 Task: Create new Company, with domain: 'julliard.edu' and type: 'Prospect'. Add new contact for this company, with mail Id: 'Sarthak34King@julliard.edu', First Name: Sarthak, Last name:  King, Job Title: 'Human Resources Director', Phone Number: '(512) 555-3461'. Change life cycle stage to  Lead and lead status to  In Progress. Logged in from softage.6@softage.net
Action: Mouse pressed left at (98, 66)
Screenshot: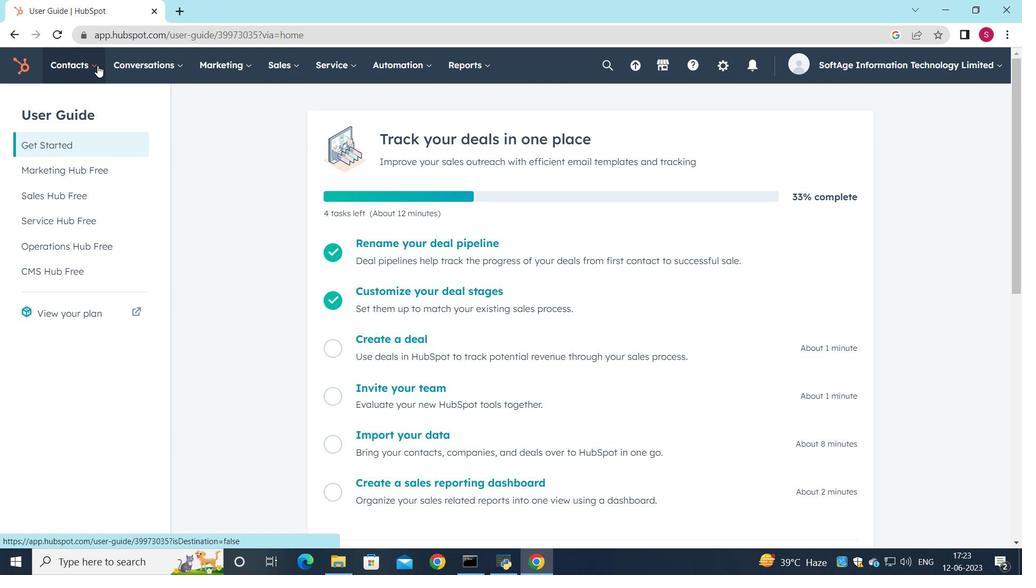 
Action: Mouse moved to (79, 126)
Screenshot: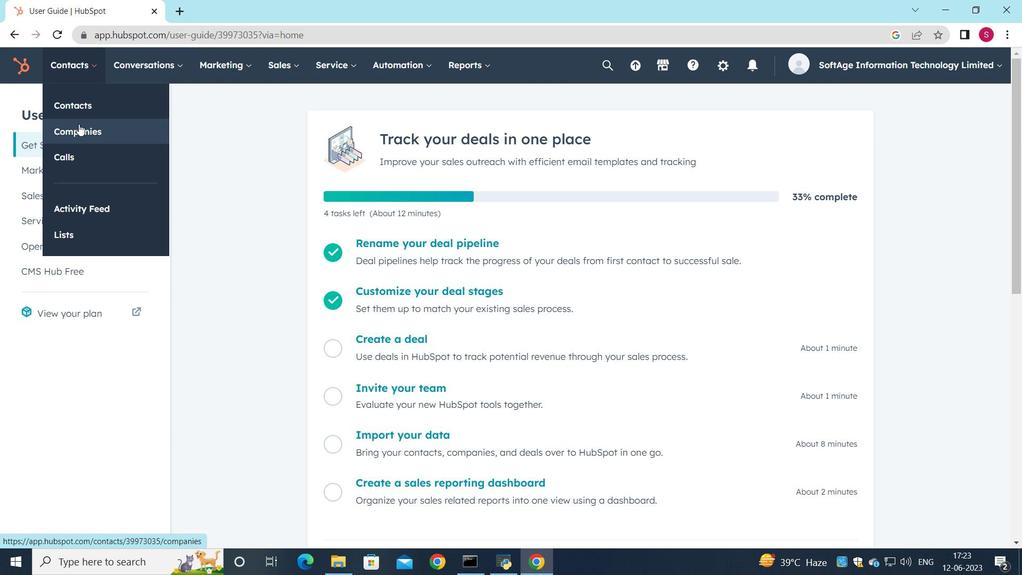
Action: Mouse pressed left at (79, 126)
Screenshot: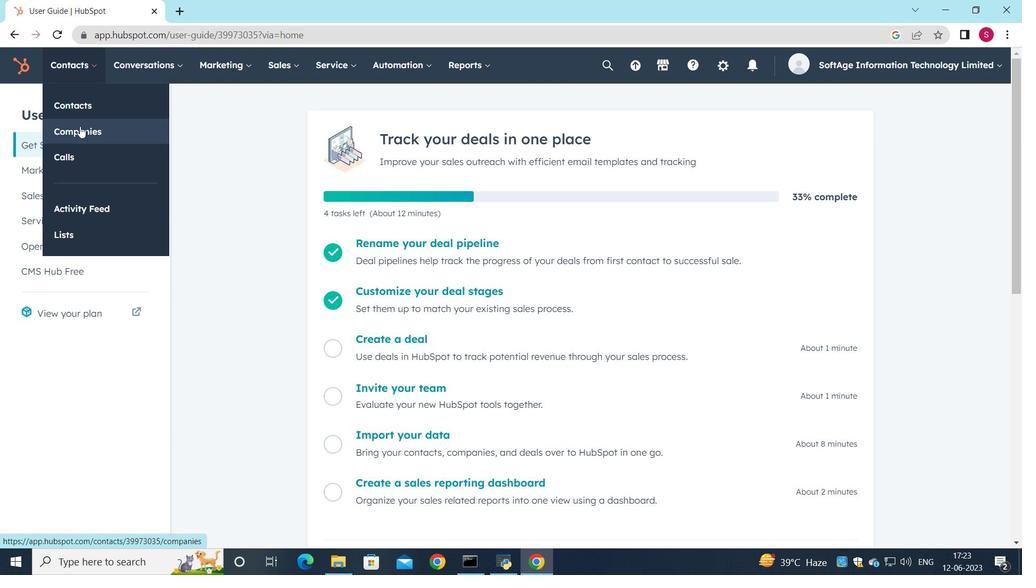 
Action: Mouse moved to (945, 108)
Screenshot: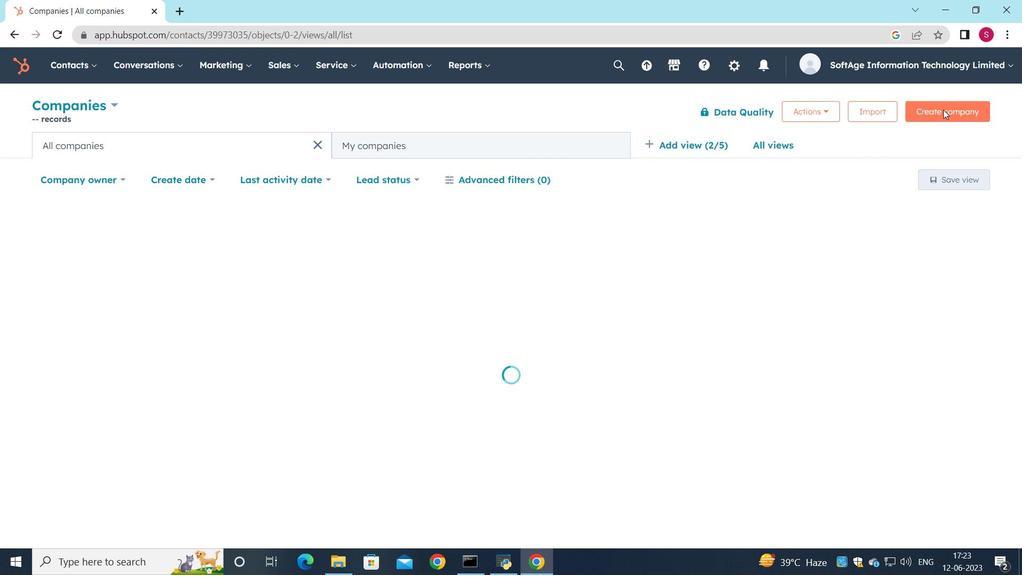 
Action: Mouse pressed left at (945, 108)
Screenshot: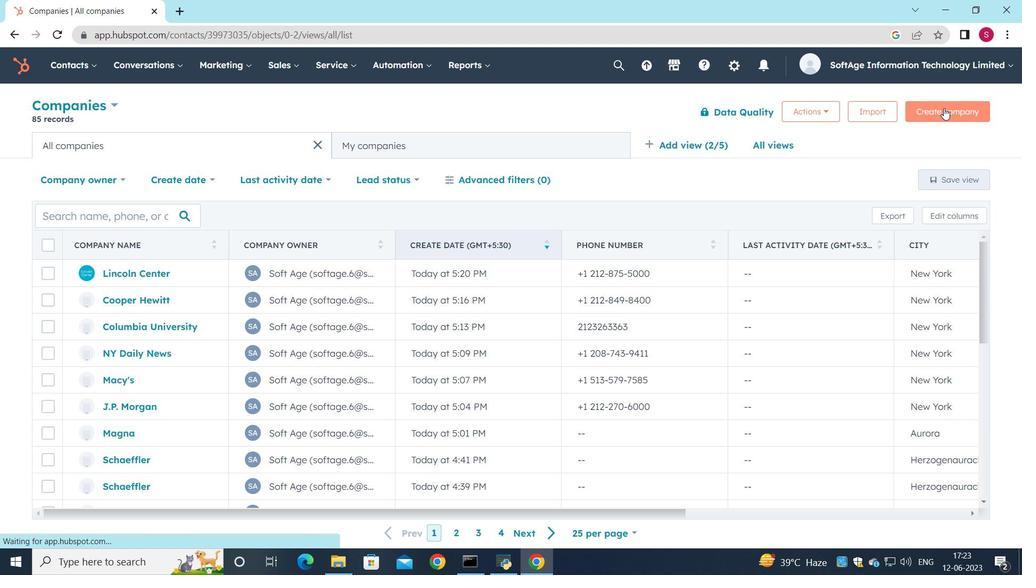 
Action: Mouse moved to (772, 174)
Screenshot: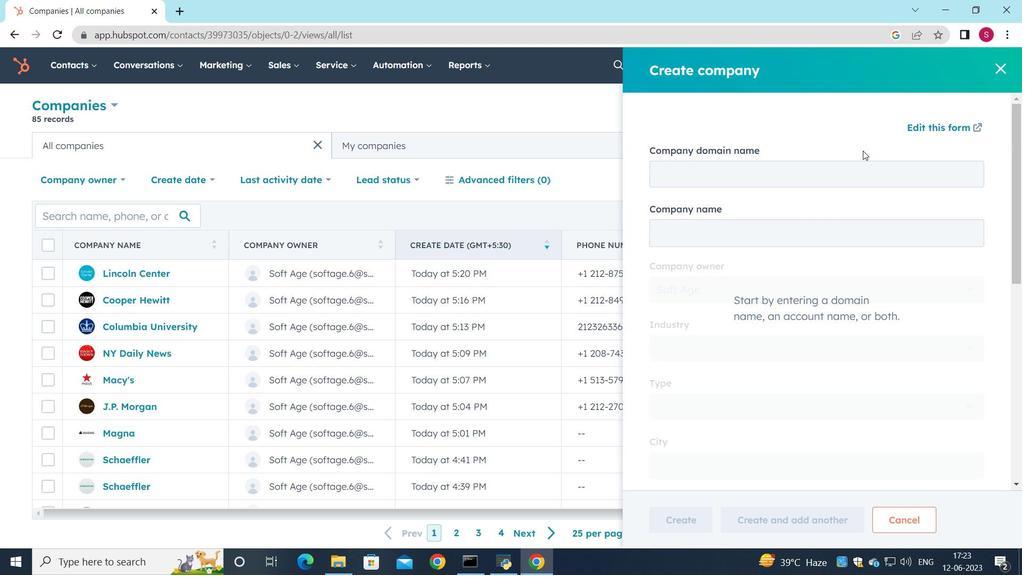 
Action: Mouse pressed left at (772, 174)
Screenshot: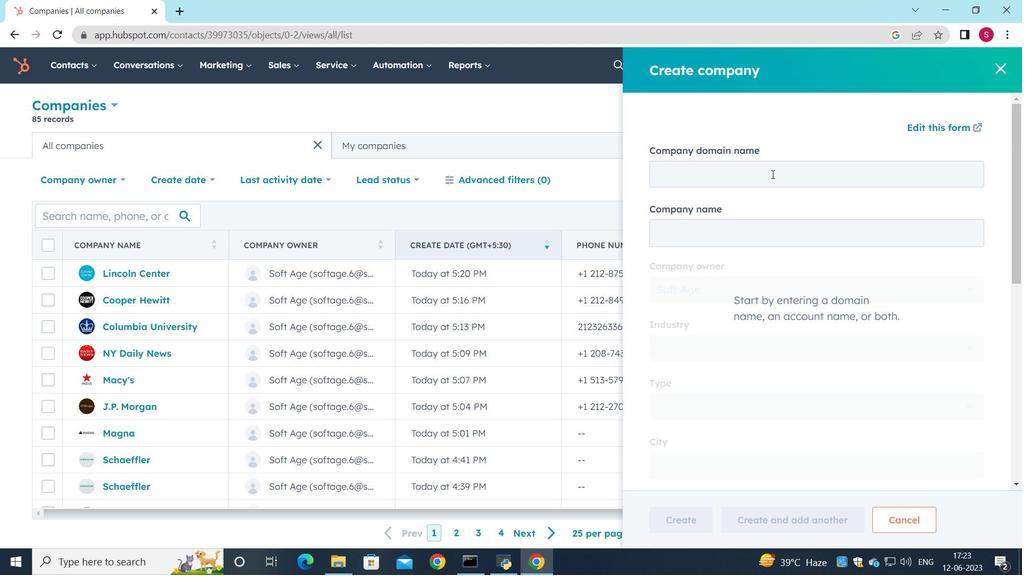 
Action: Key pressed julliard.edu
Screenshot: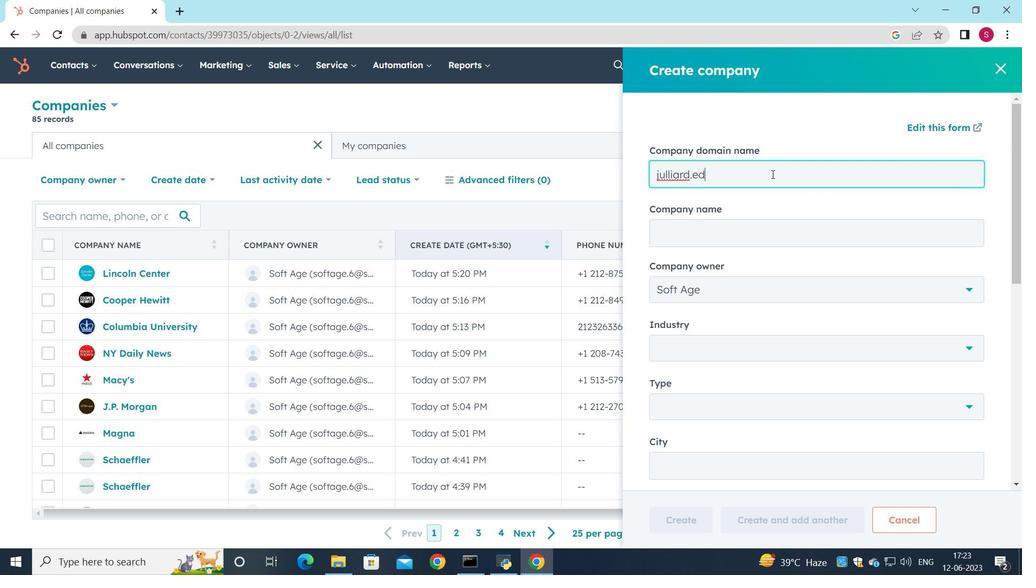 
Action: Mouse moved to (735, 322)
Screenshot: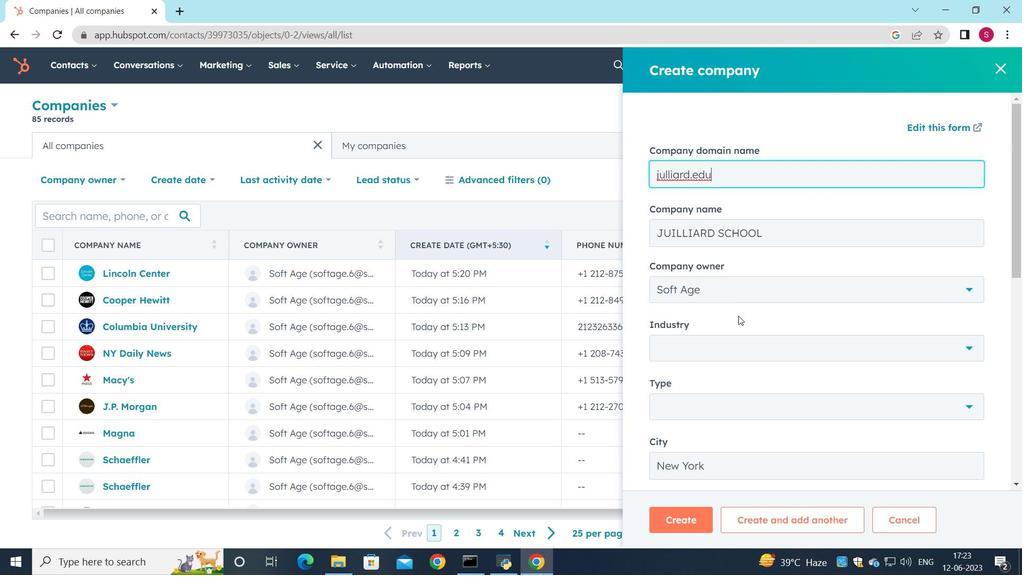 
Action: Mouse scrolled (735, 321) with delta (0, 0)
Screenshot: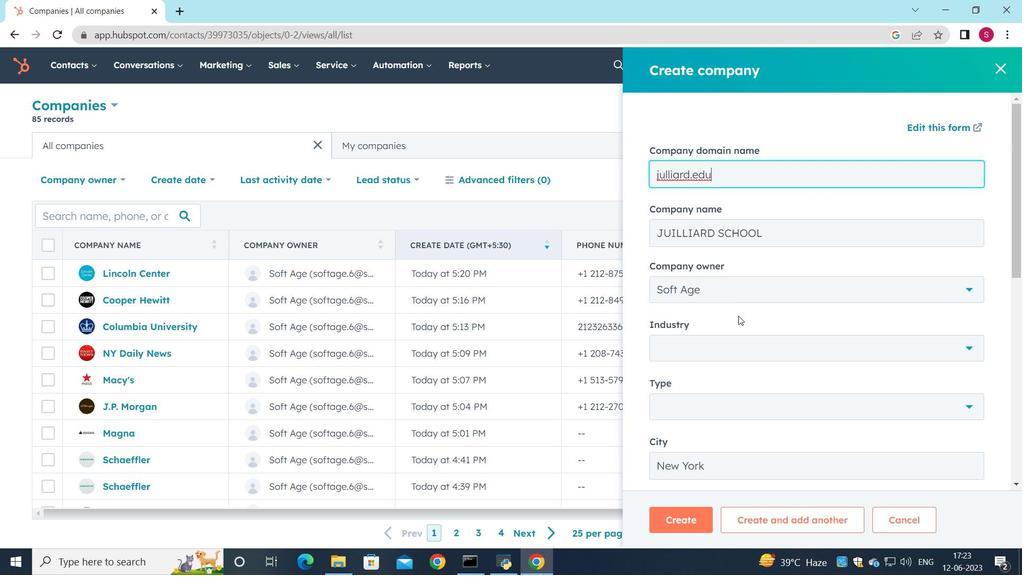 
Action: Mouse moved to (734, 326)
Screenshot: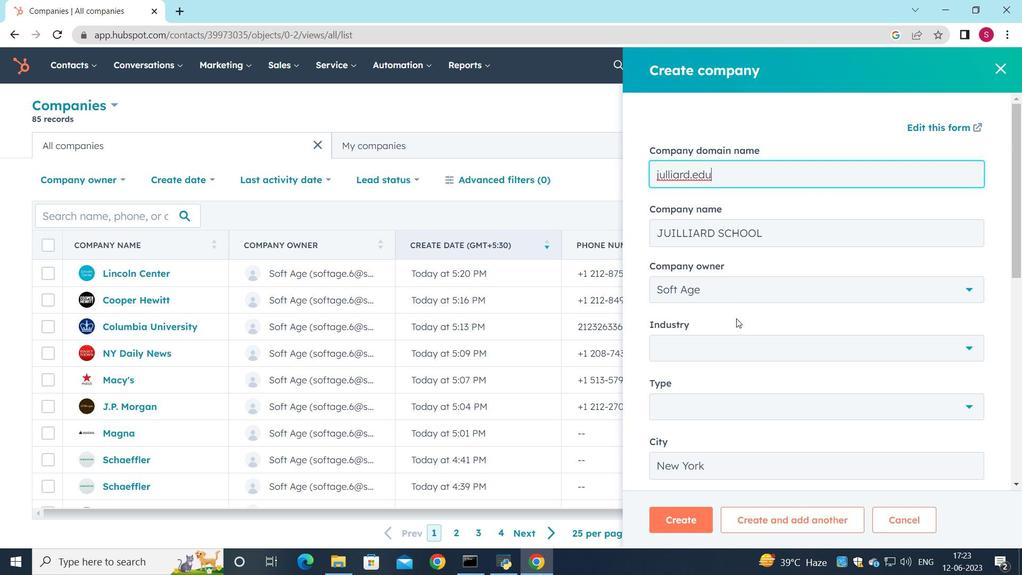 
Action: Mouse scrolled (734, 325) with delta (0, 0)
Screenshot: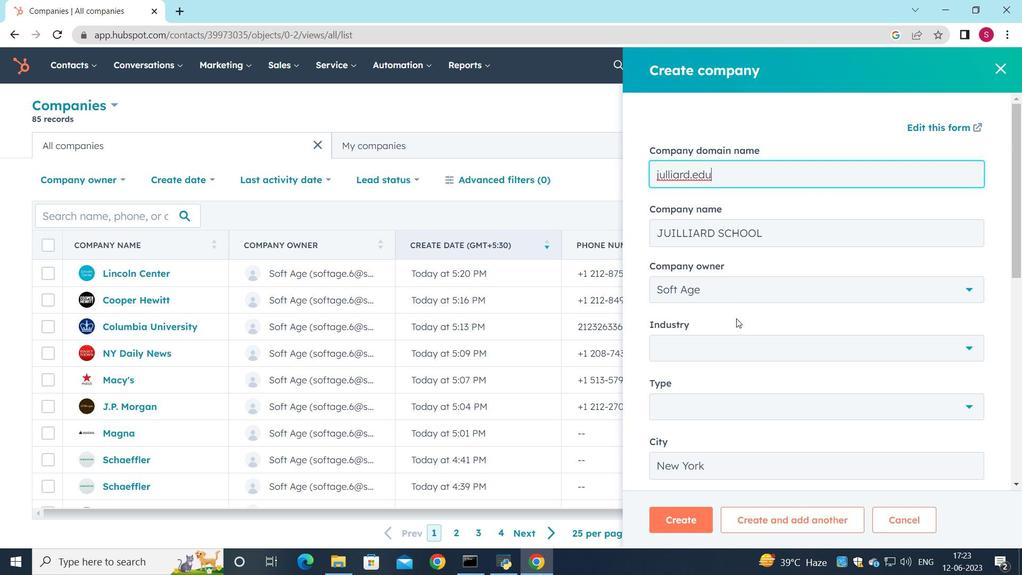 
Action: Mouse moved to (959, 276)
Screenshot: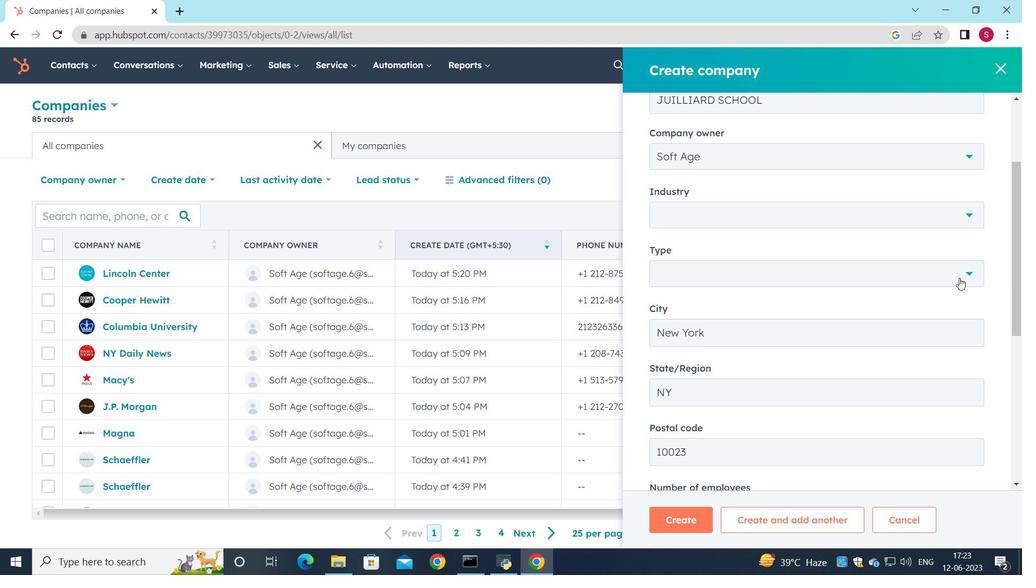 
Action: Mouse pressed left at (959, 276)
Screenshot: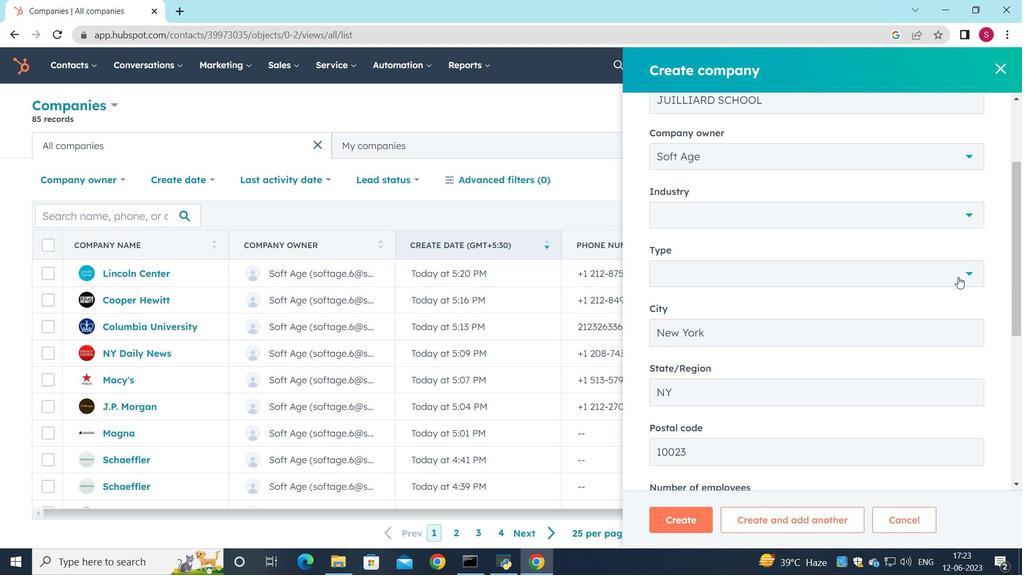 
Action: Mouse moved to (870, 328)
Screenshot: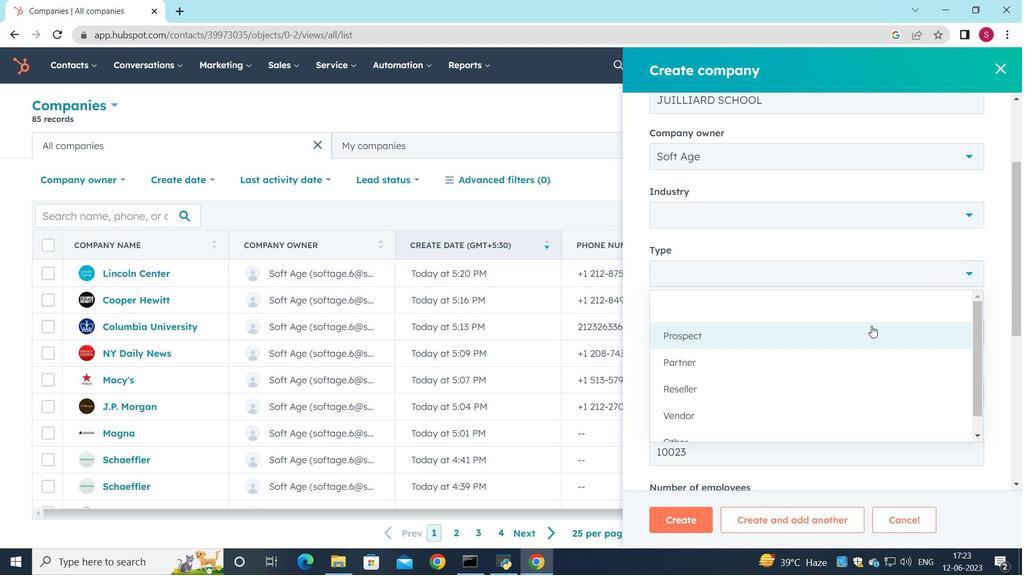 
Action: Mouse pressed left at (870, 328)
Screenshot: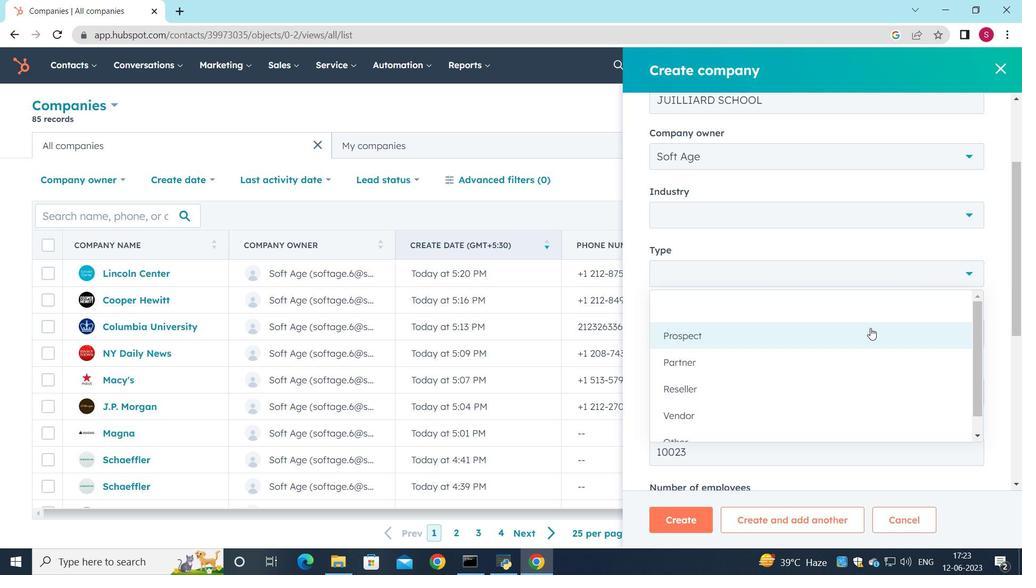 
Action: Mouse moved to (807, 483)
Screenshot: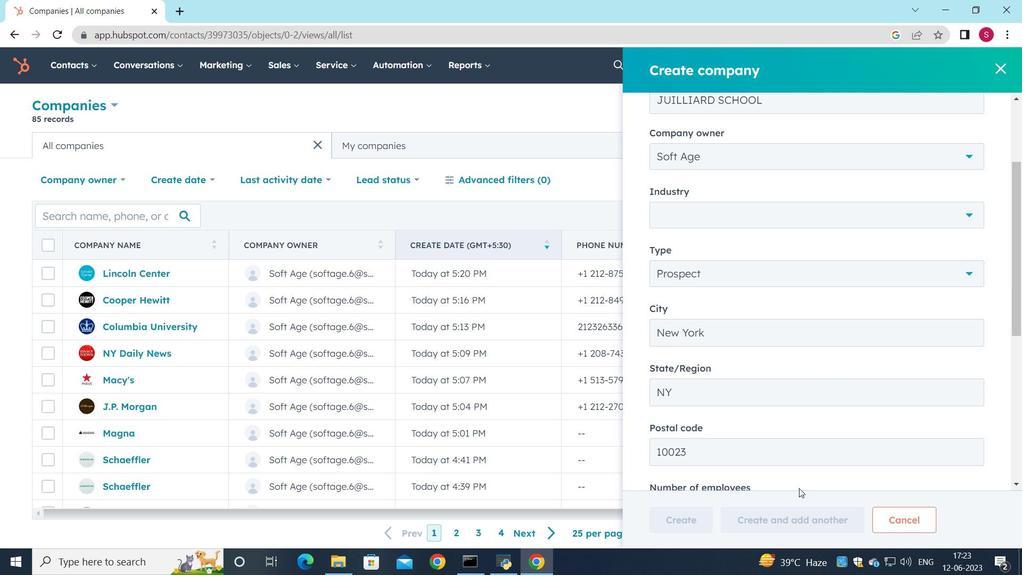 
Action: Mouse scrolled (807, 482) with delta (0, 0)
Screenshot: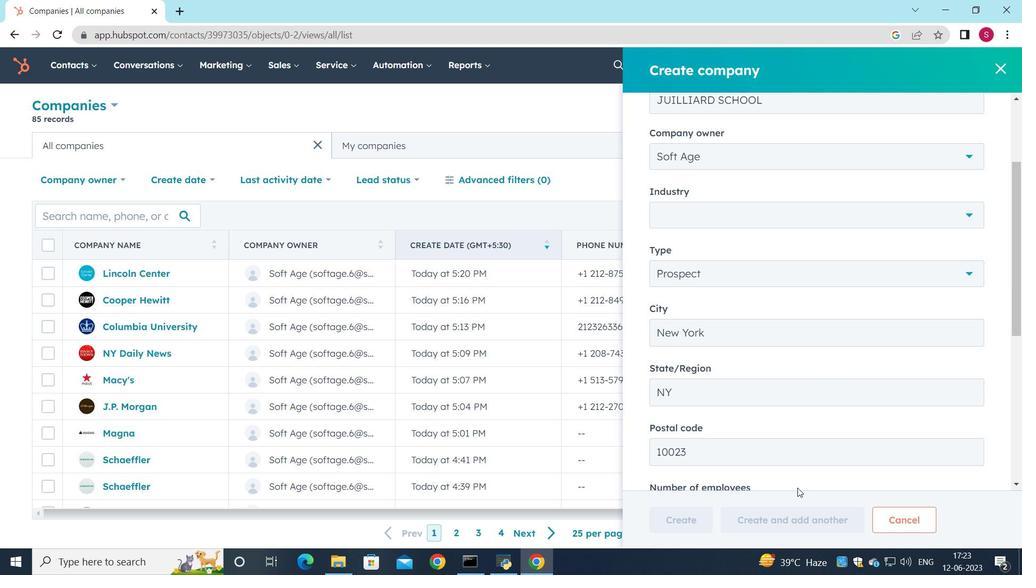 
Action: Mouse scrolled (807, 482) with delta (0, 0)
Screenshot: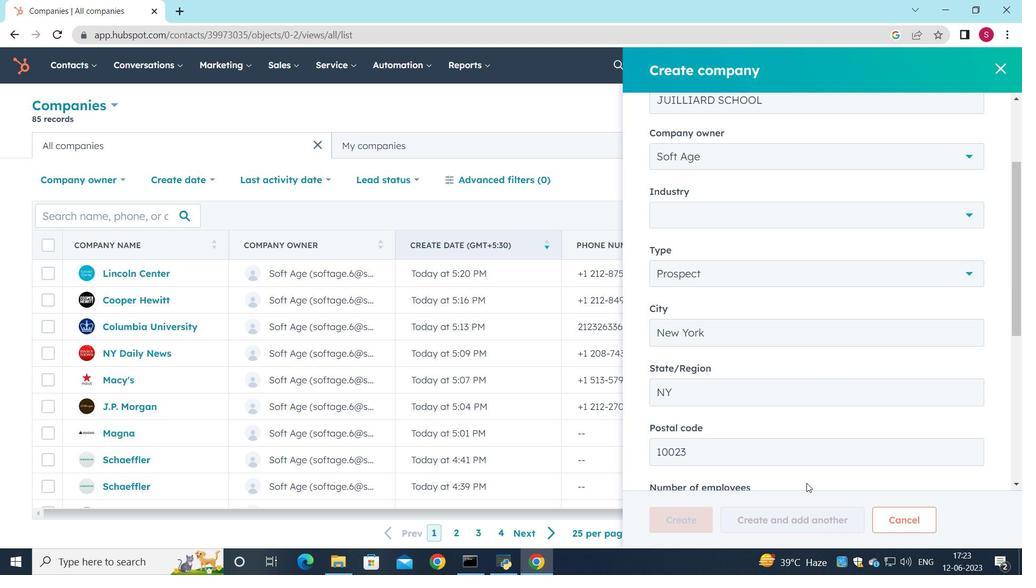 
Action: Mouse moved to (795, 476)
Screenshot: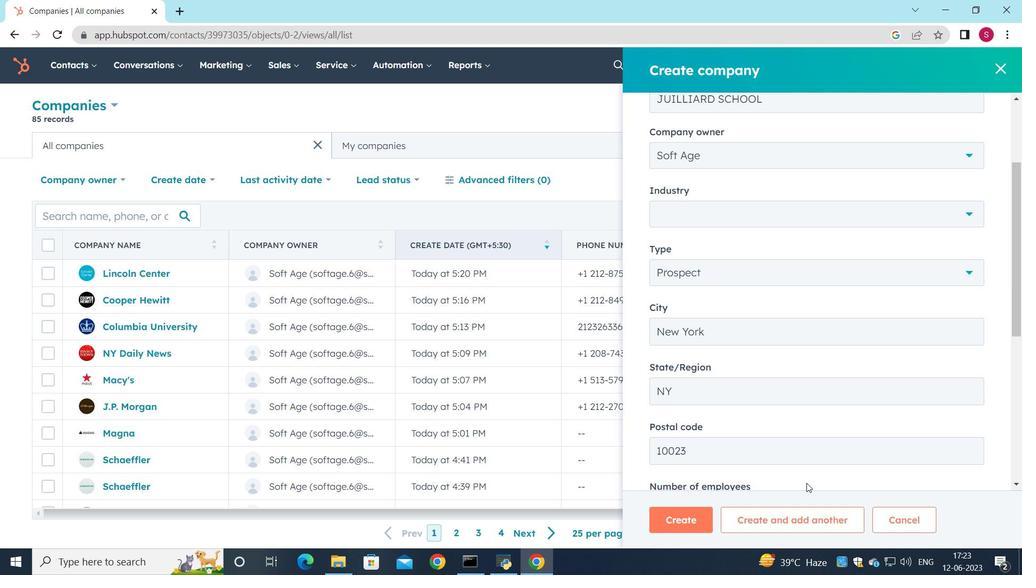 
Action: Mouse scrolled (798, 476) with delta (0, 0)
Screenshot: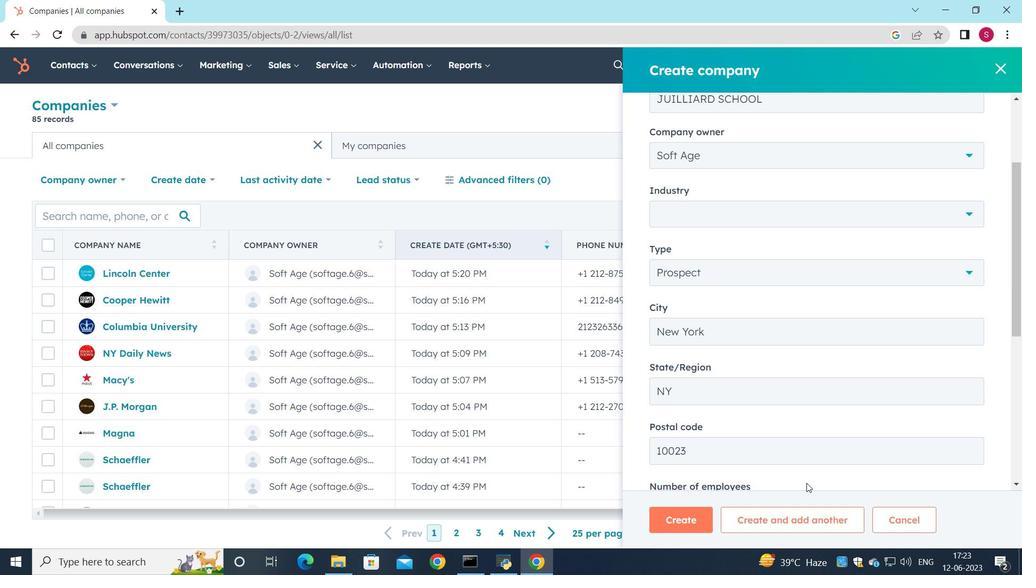 
Action: Mouse moved to (693, 517)
Screenshot: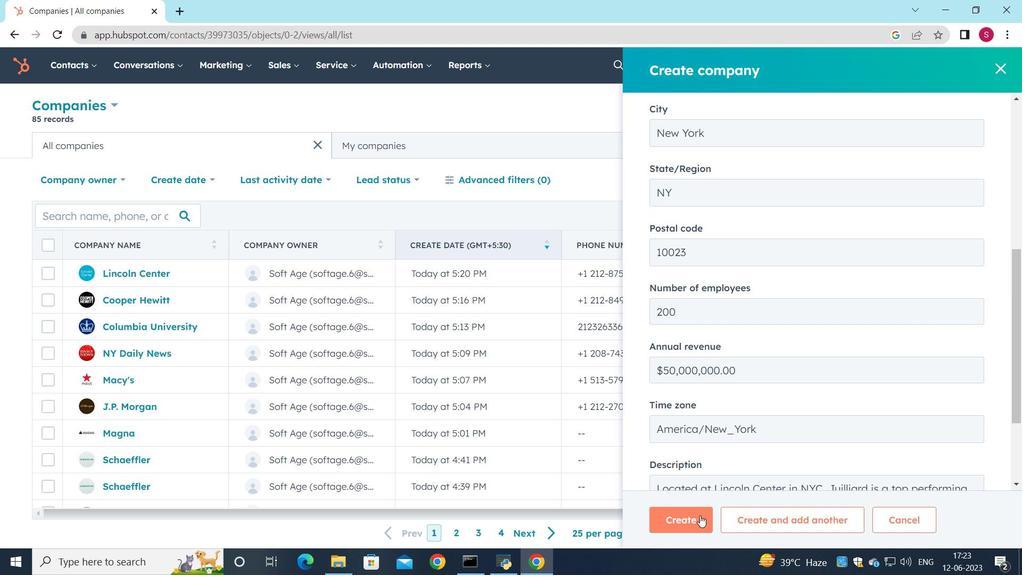 
Action: Mouse pressed left at (693, 517)
Screenshot: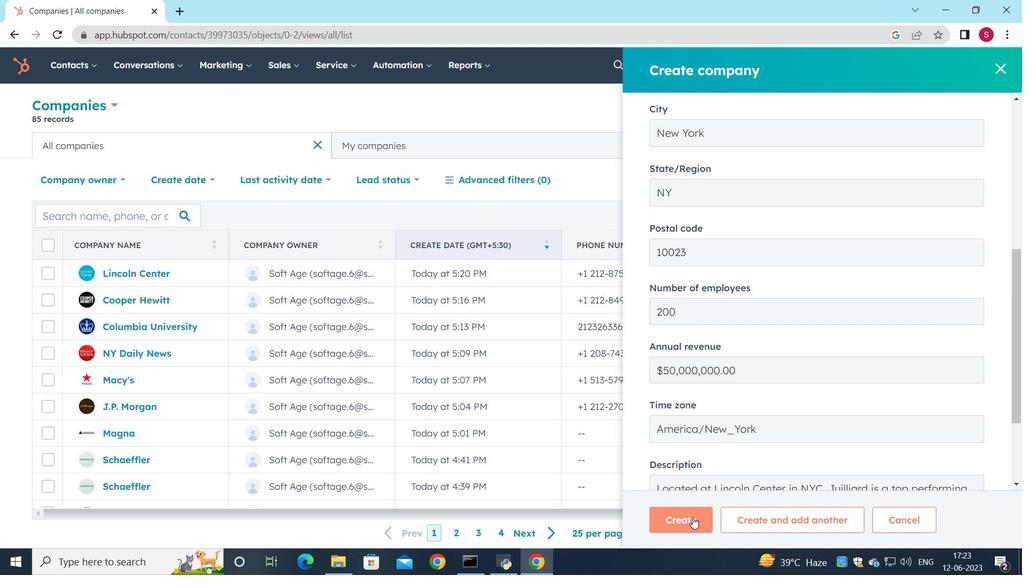 
Action: Mouse moved to (593, 401)
Screenshot: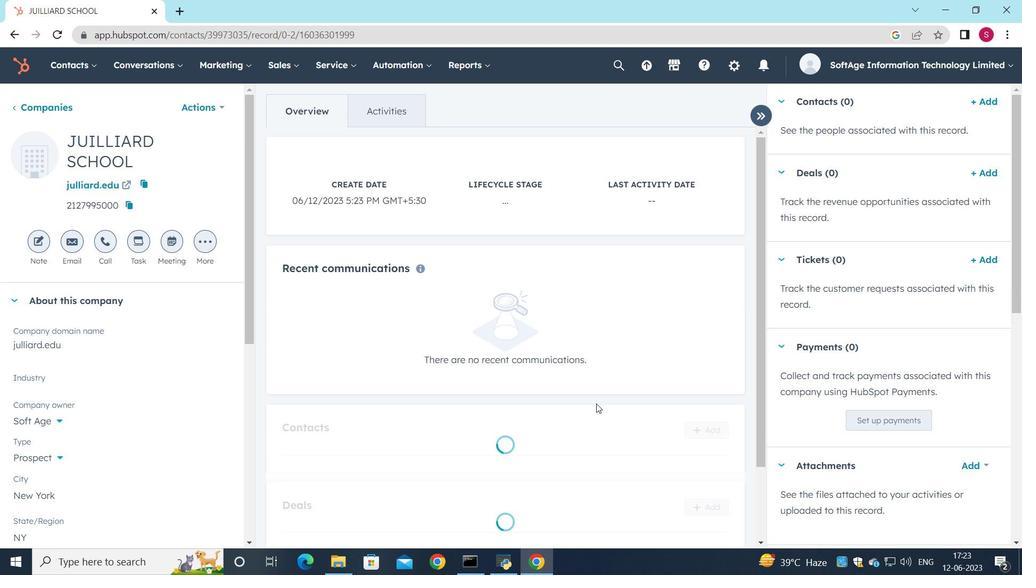 
Action: Mouse scrolled (593, 400) with delta (0, 0)
Screenshot: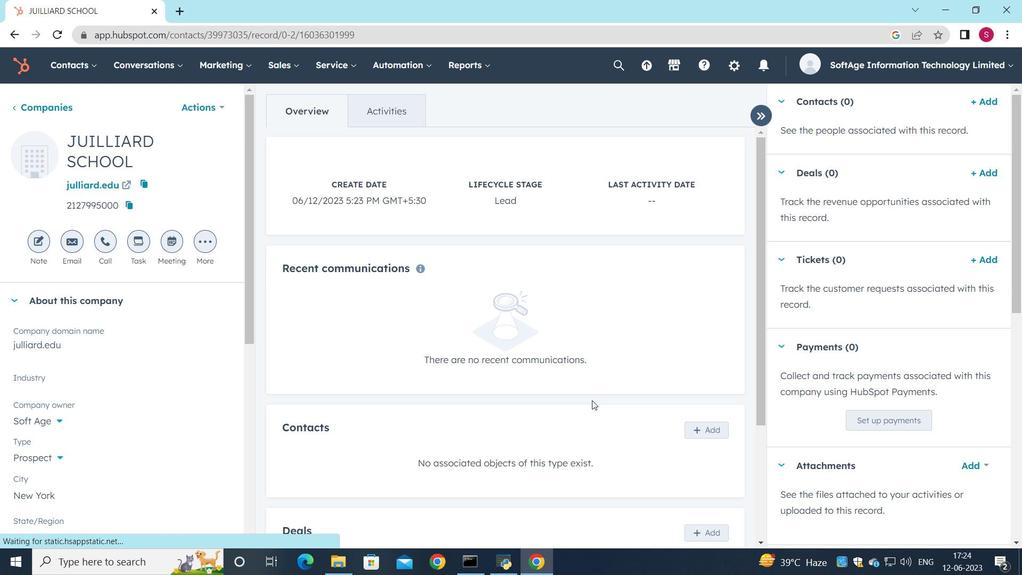 
Action: Mouse moved to (723, 364)
Screenshot: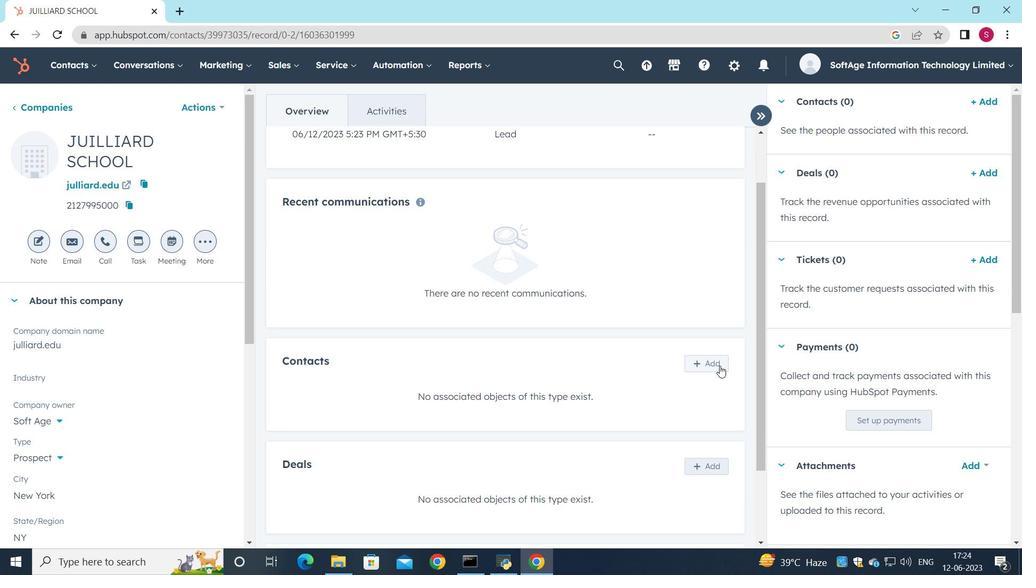 
Action: Mouse pressed left at (723, 364)
Screenshot: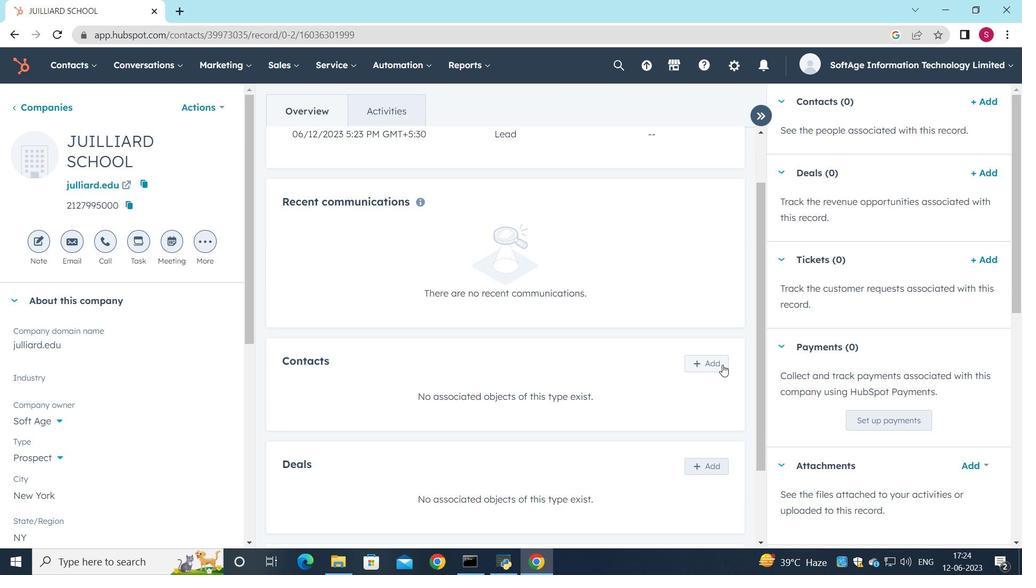 
Action: Mouse moved to (752, 134)
Screenshot: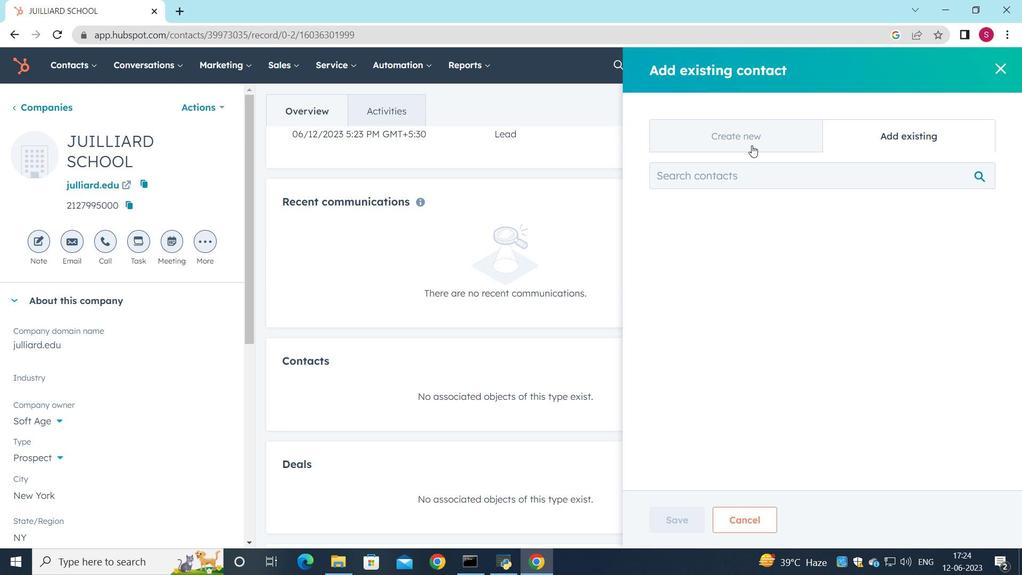 
Action: Mouse pressed left at (752, 134)
Screenshot: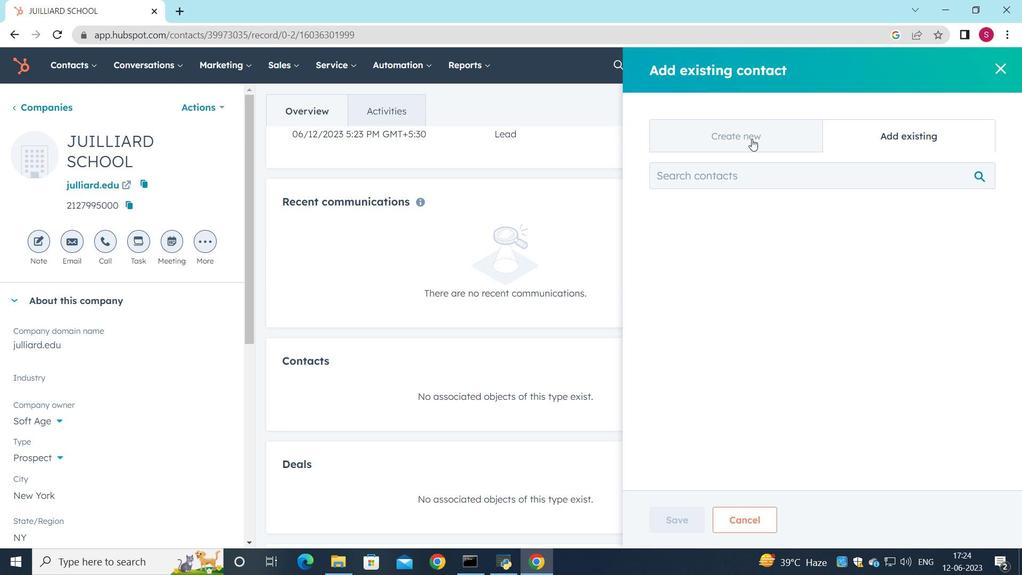 
Action: Mouse moved to (741, 211)
Screenshot: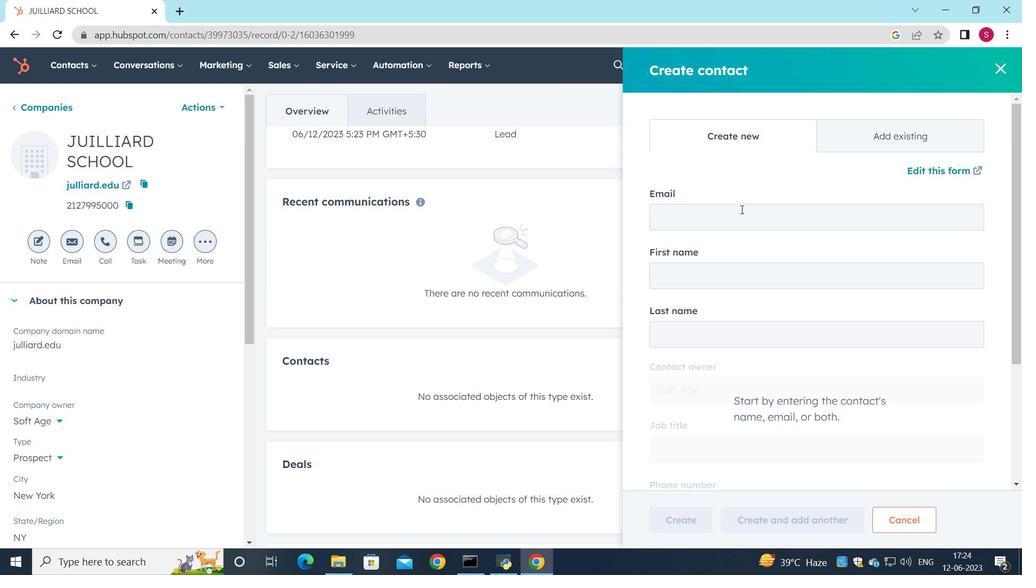 
Action: Mouse pressed left at (741, 211)
Screenshot: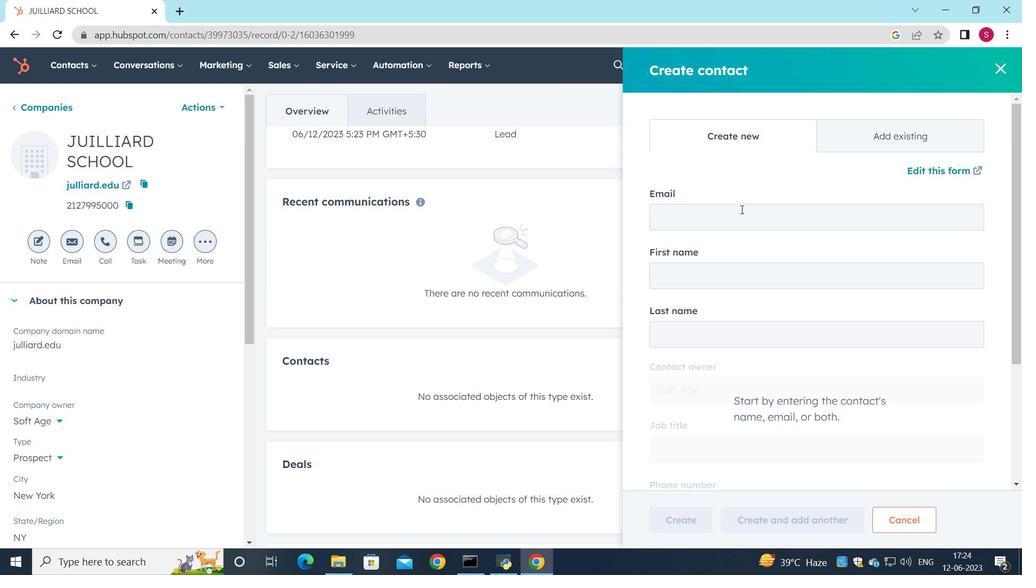 
Action: Key pressed <Key.shift>Sarthak34<Key.shift>King<Key.shift>@juliard.edu
Screenshot: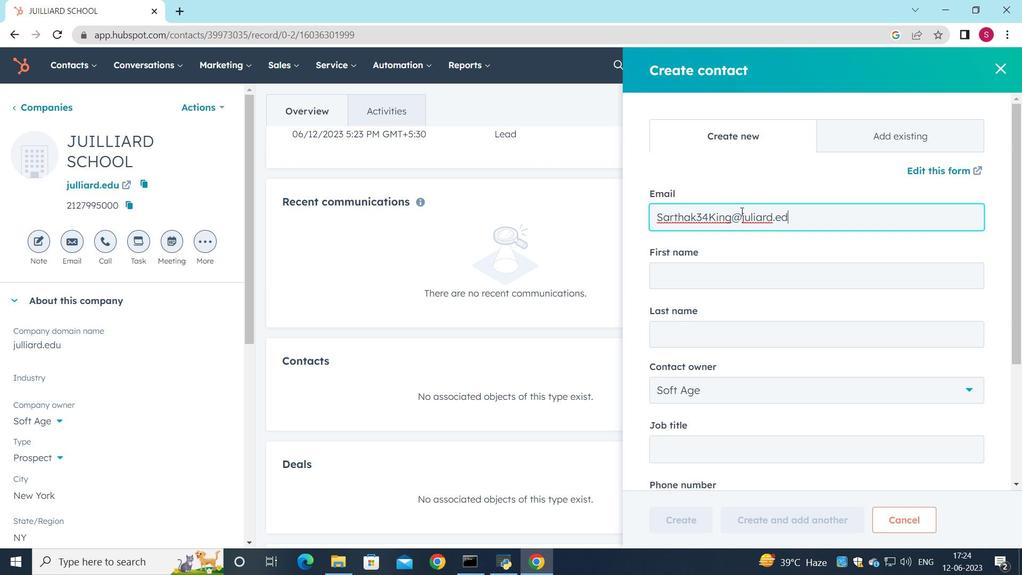 
Action: Mouse moved to (742, 268)
Screenshot: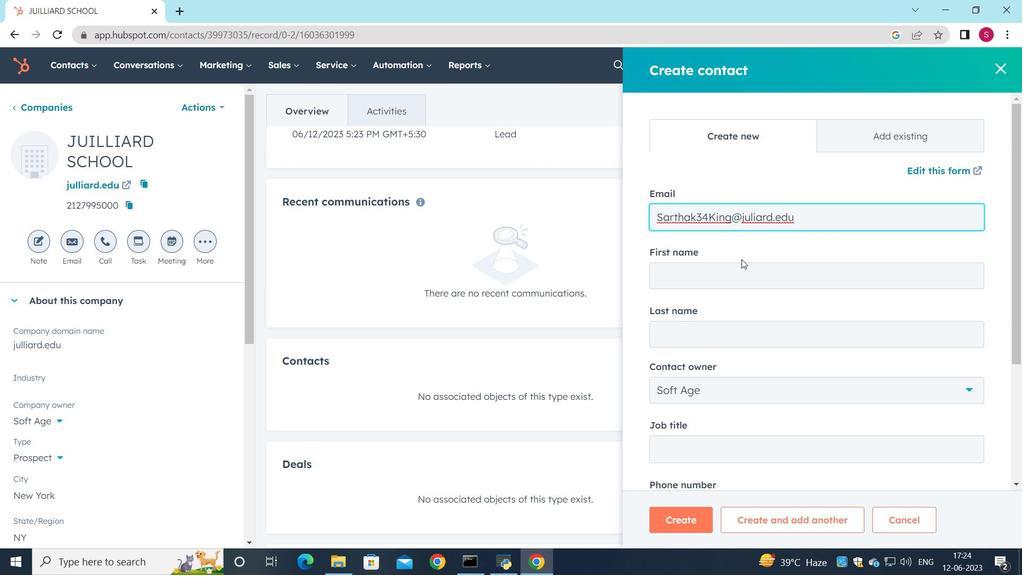 
Action: Mouse pressed left at (742, 268)
Screenshot: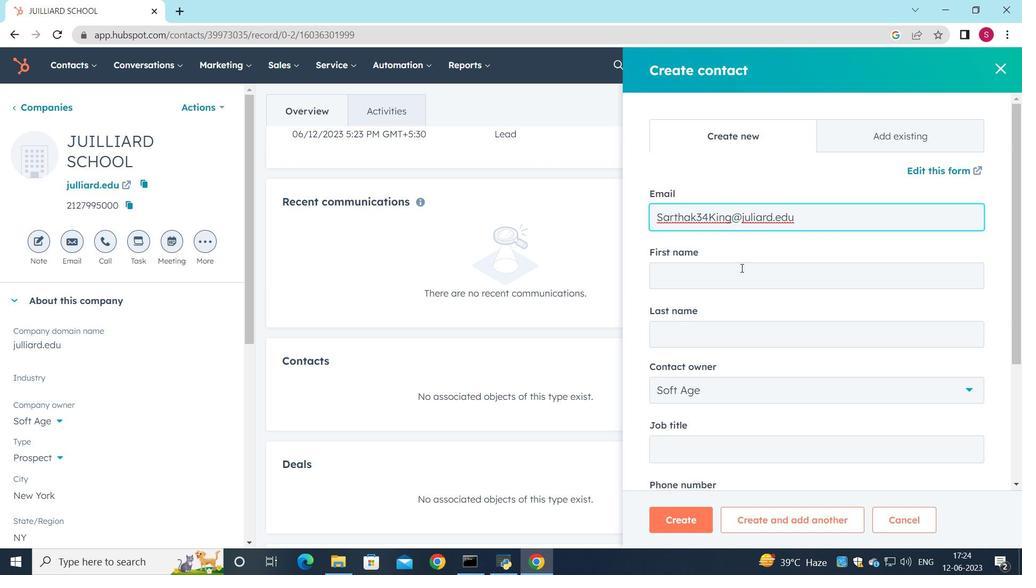 
Action: Mouse moved to (753, 297)
Screenshot: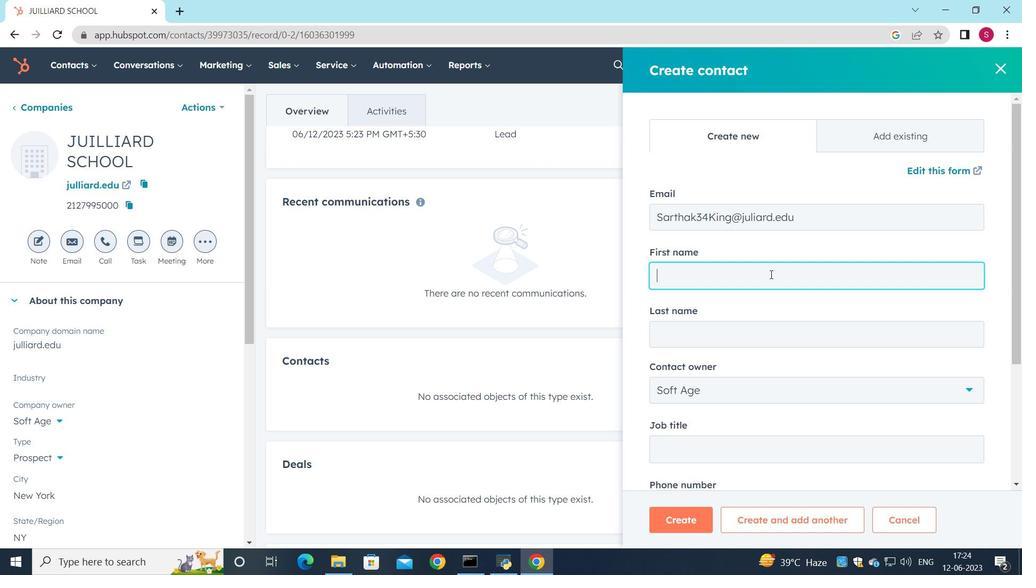 
Action: Key pressed <Key.shift>Sarthak
Screenshot: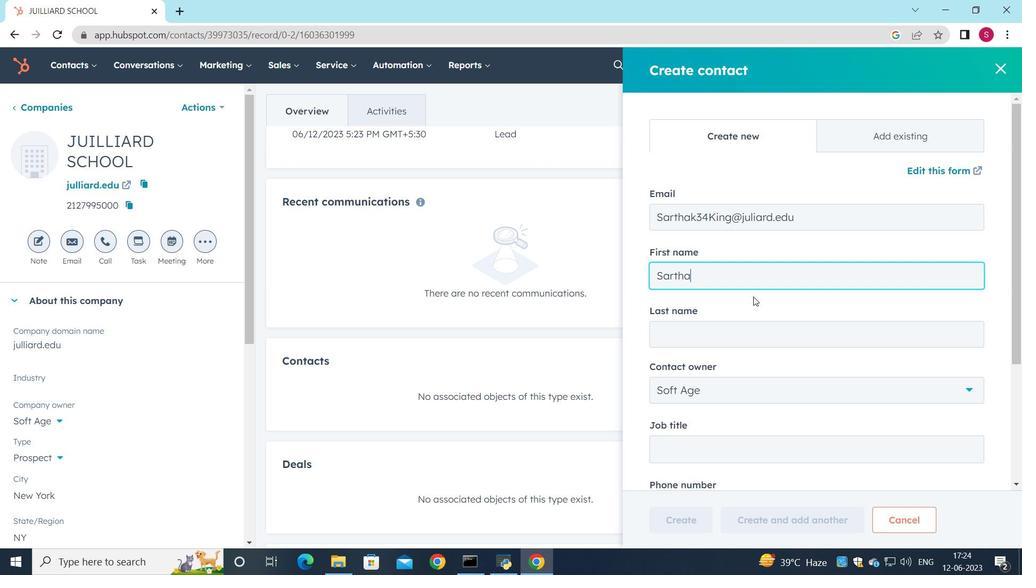 
Action: Mouse moved to (751, 322)
Screenshot: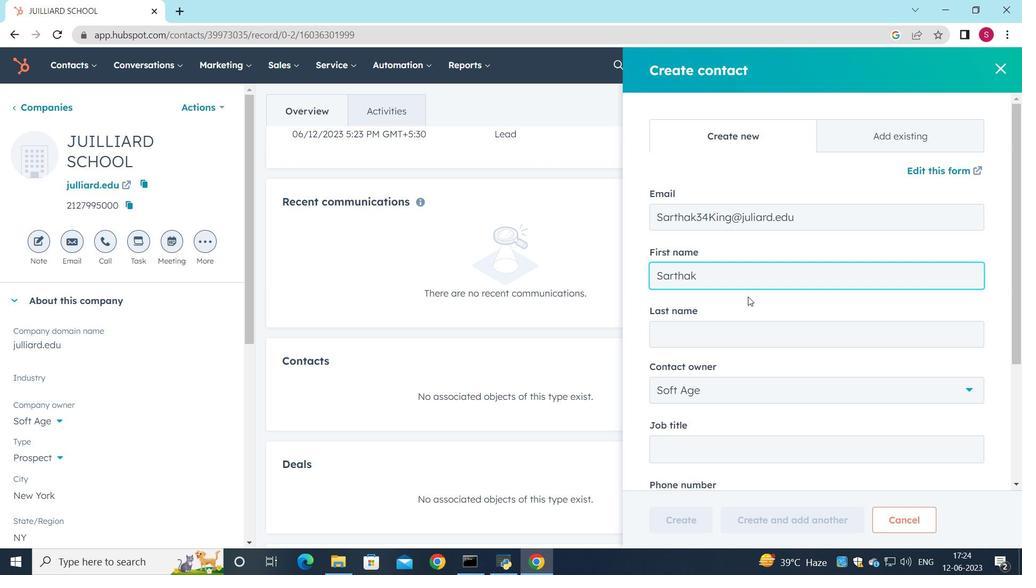 
Action: Mouse pressed left at (751, 322)
Screenshot: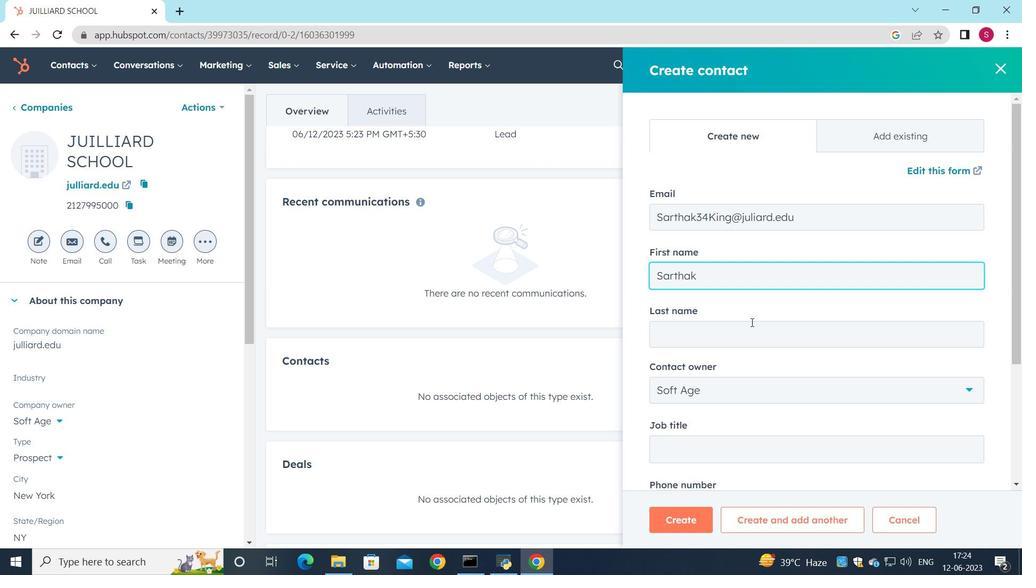 
Action: Key pressed <Key.shift>King
Screenshot: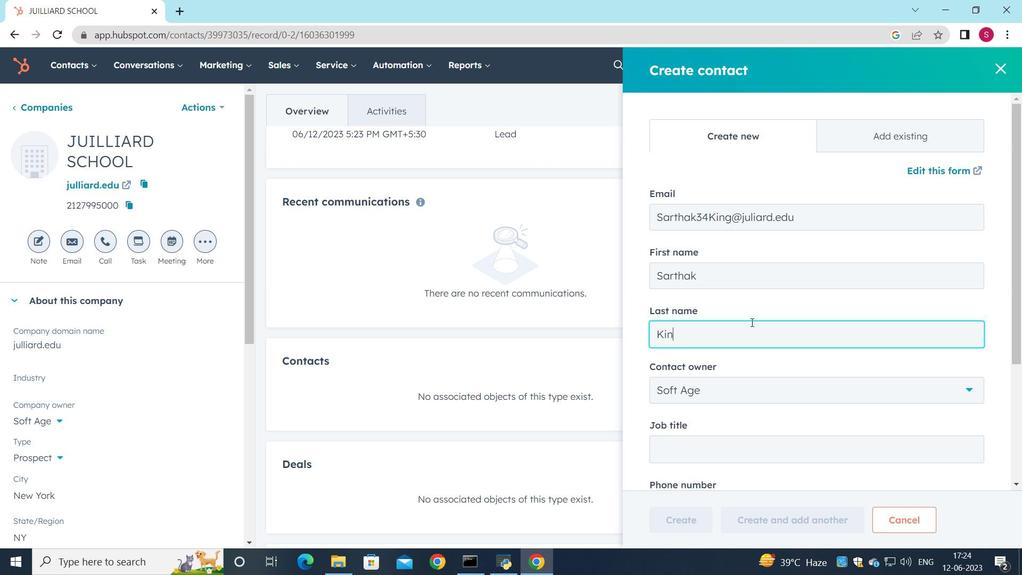 
Action: Mouse moved to (759, 442)
Screenshot: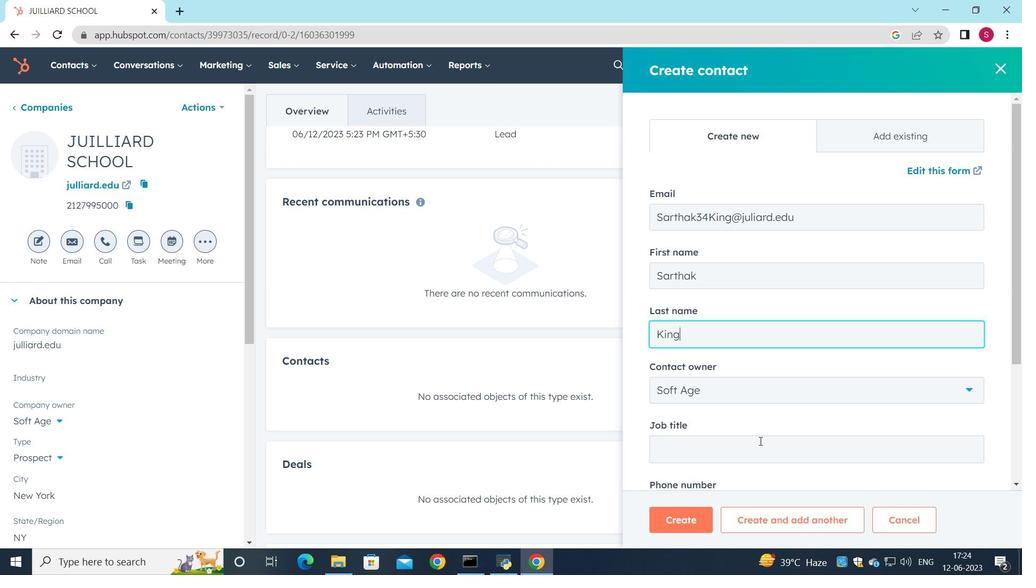 
Action: Mouse pressed left at (759, 442)
Screenshot: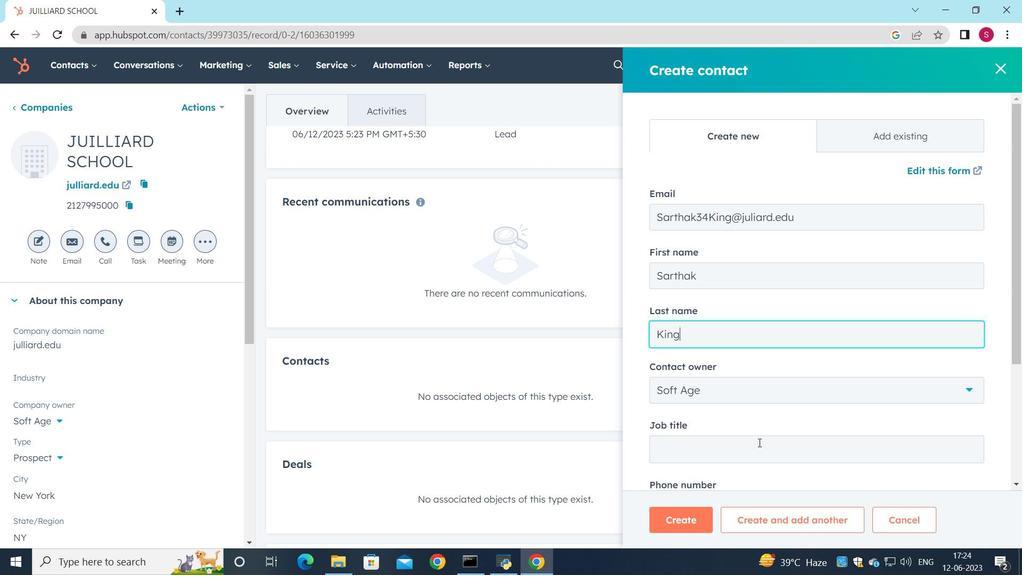 
Action: Mouse moved to (776, 406)
Screenshot: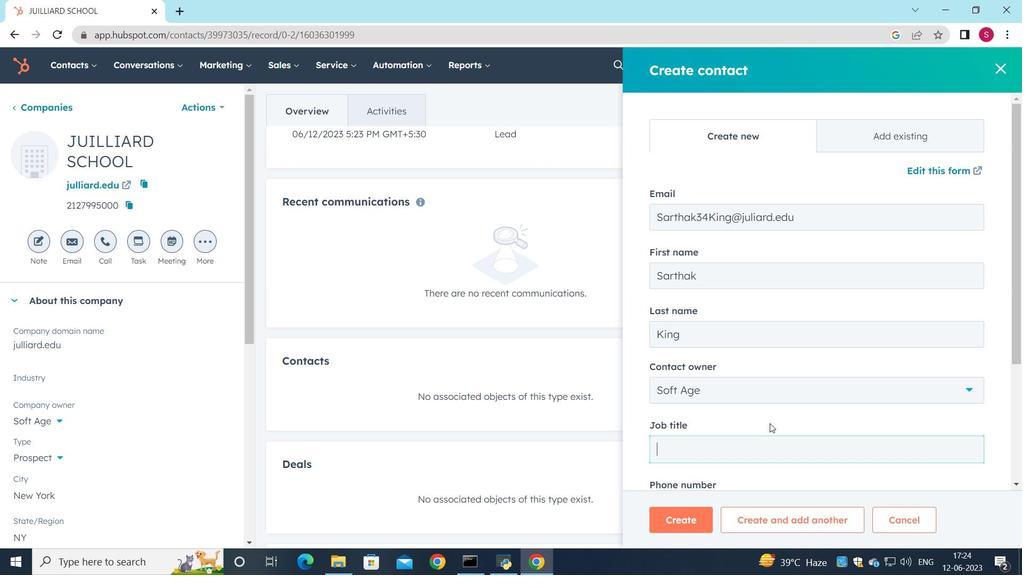 
Action: Mouse scrolled (776, 405) with delta (0, 0)
Screenshot: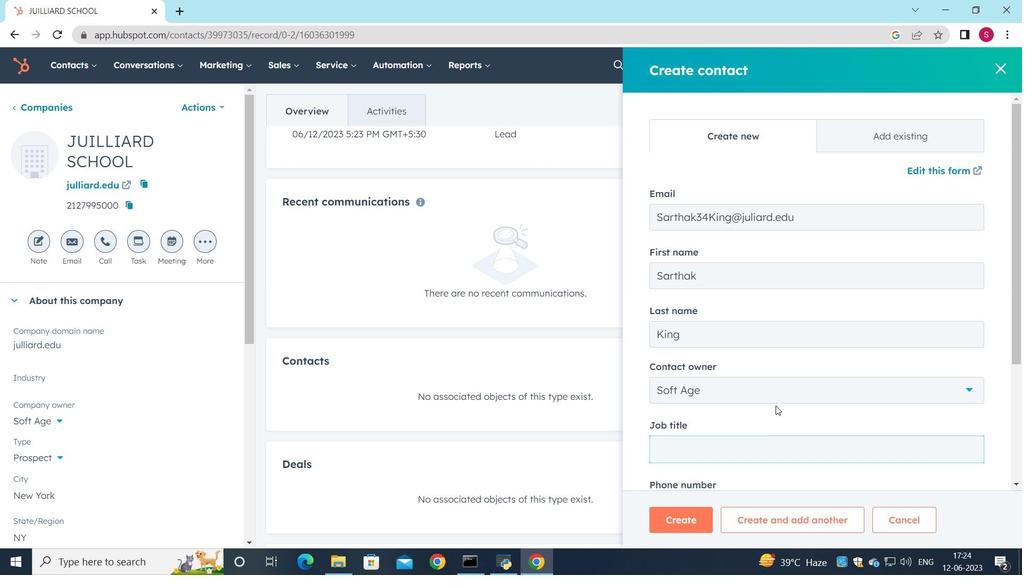 
Action: Mouse scrolled (776, 405) with delta (0, 0)
Screenshot: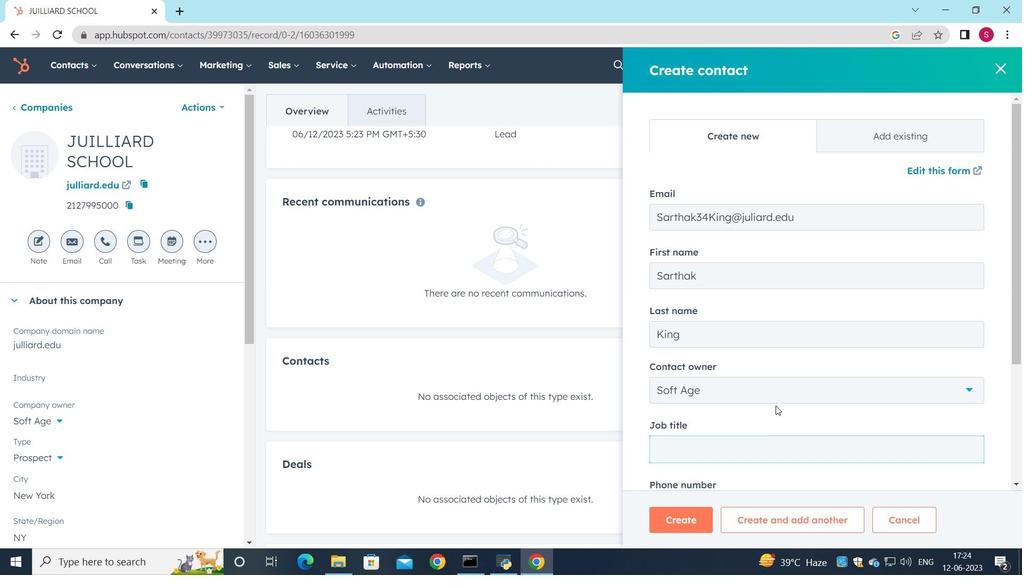 
Action: Mouse scrolled (776, 405) with delta (0, 0)
Screenshot: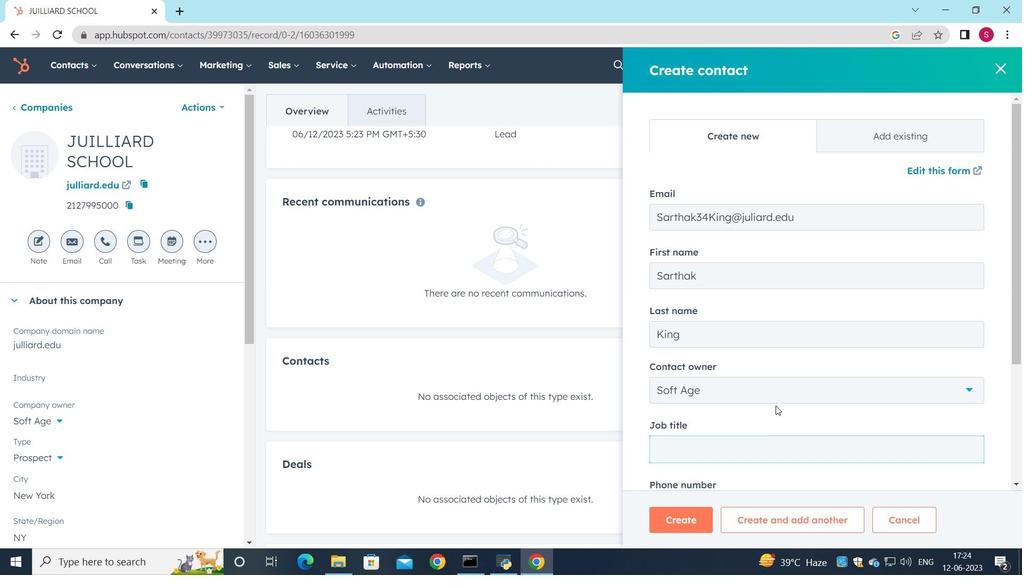 
Action: Mouse moved to (817, 279)
Screenshot: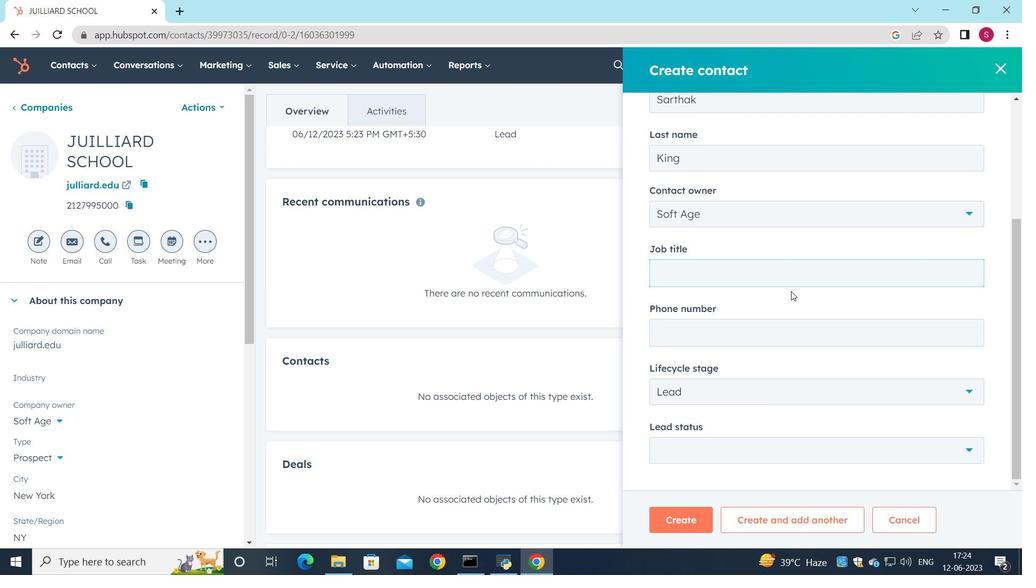 
Action: Key pressed <Key.shift><Key.shift><Key.shift><Key.shift><Key.shift><Key.shift><Key.shift><Key.shift><Key.shift><Key.shift>Human<Key.space><Key.shift><Key.shift><Key.shift>Resources<Key.space><Key.shift>Director
Screenshot: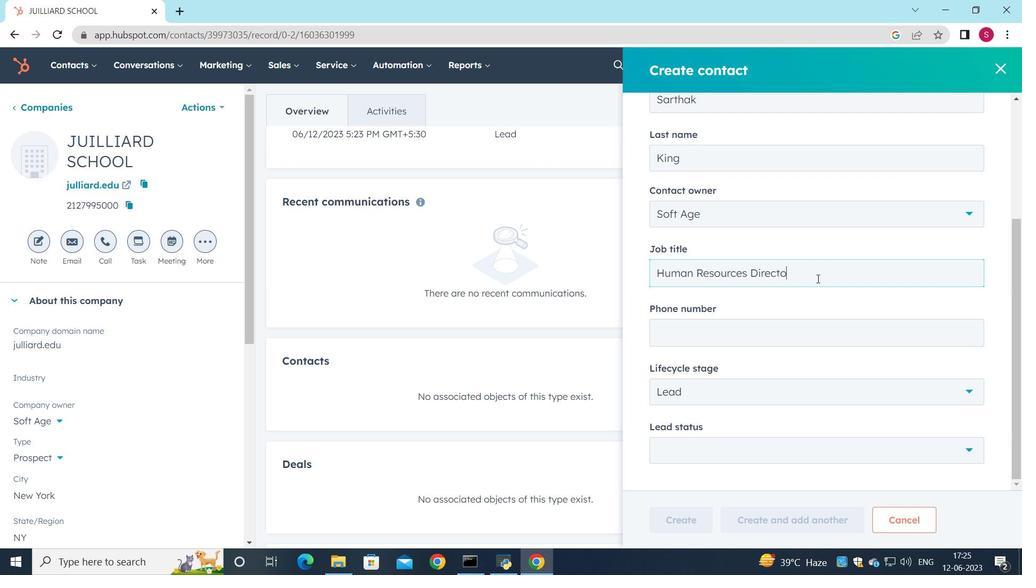 
Action: Mouse moved to (788, 338)
Screenshot: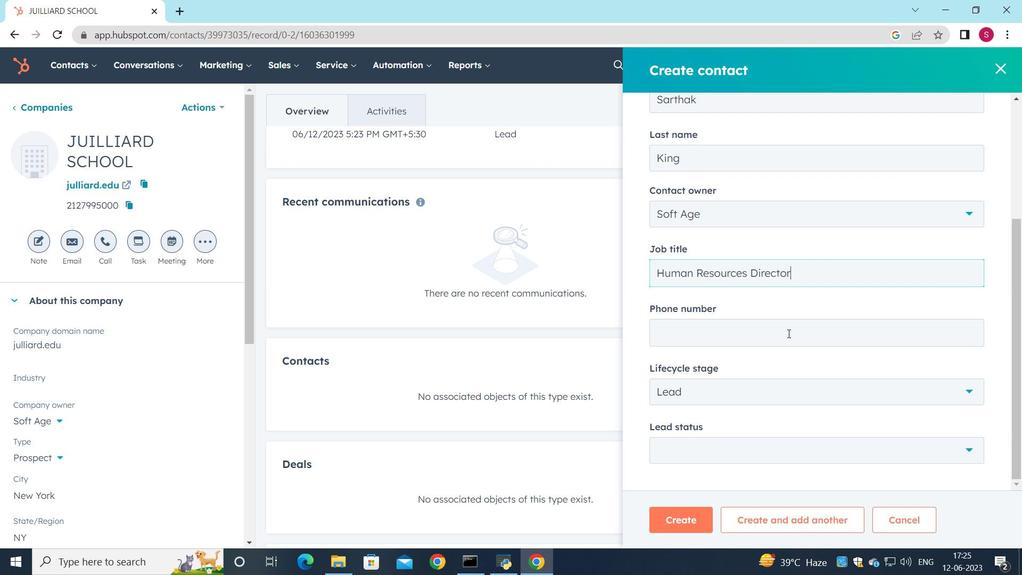 
Action: Mouse pressed left at (788, 338)
Screenshot: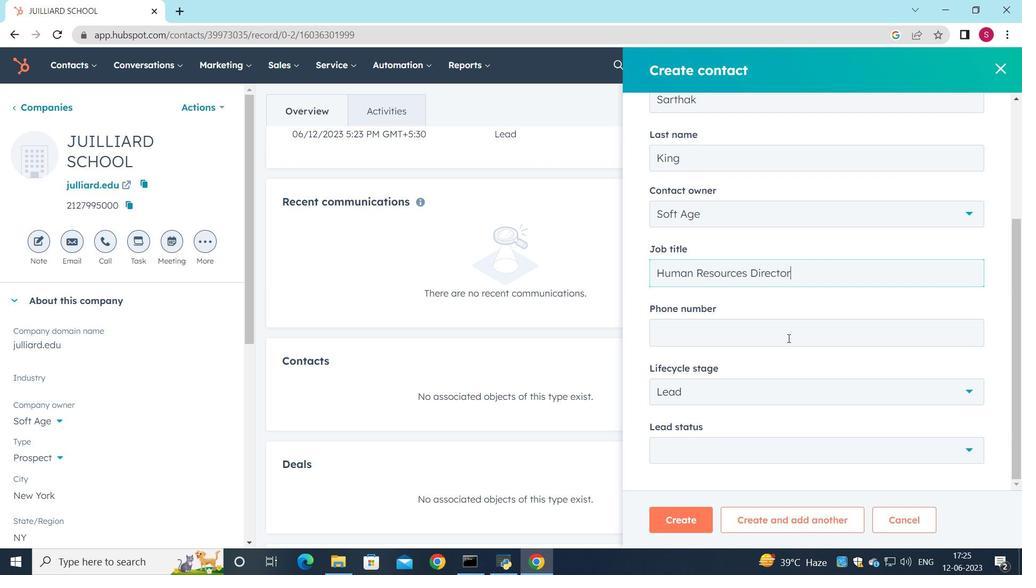 
Action: Key pressed 5125553461
Screenshot: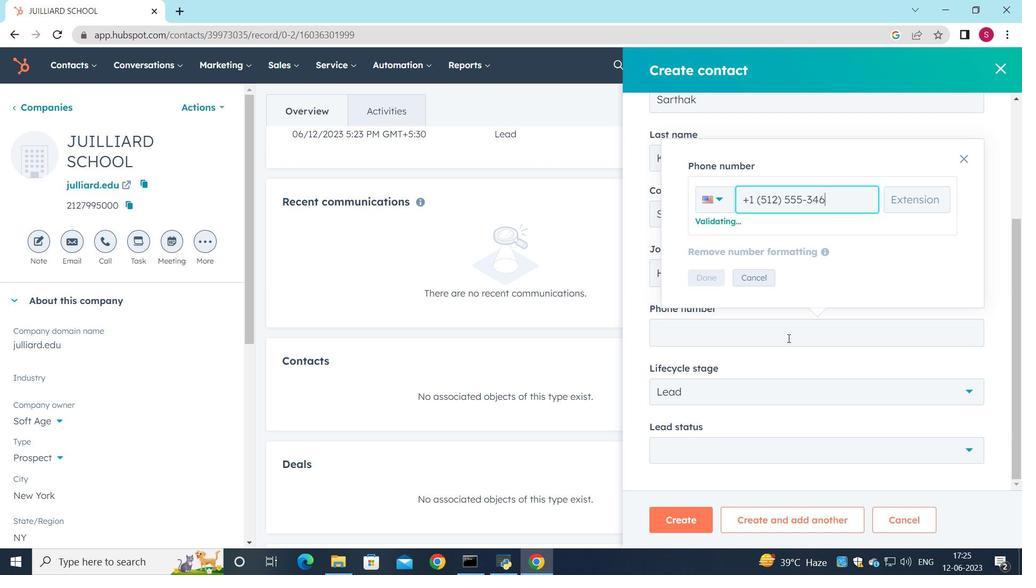 
Action: Mouse moved to (706, 279)
Screenshot: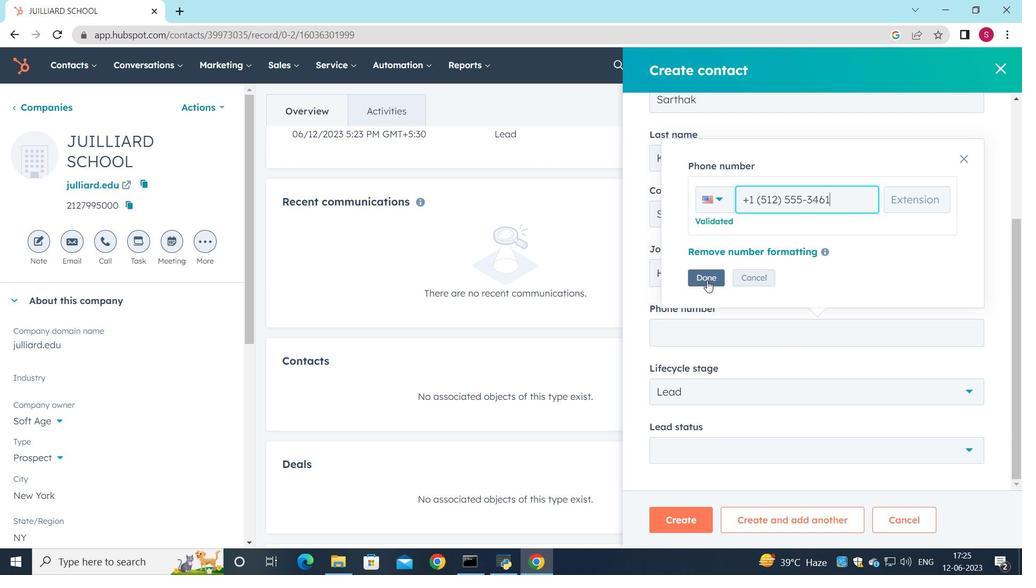 
Action: Mouse pressed left at (706, 279)
Screenshot: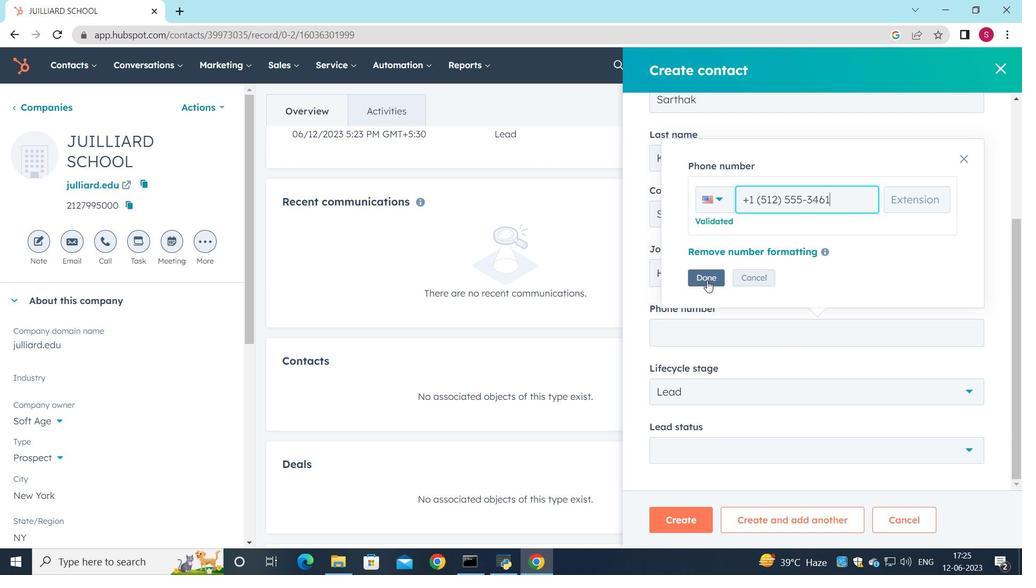 
Action: Mouse moved to (742, 374)
Screenshot: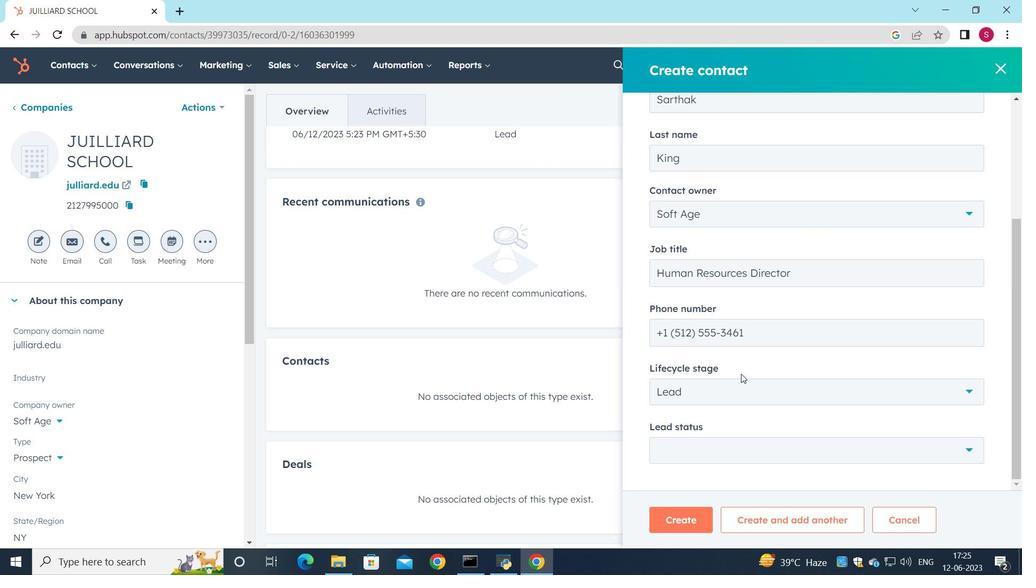 
Action: Mouse scrolled (742, 374) with delta (0, 0)
Screenshot: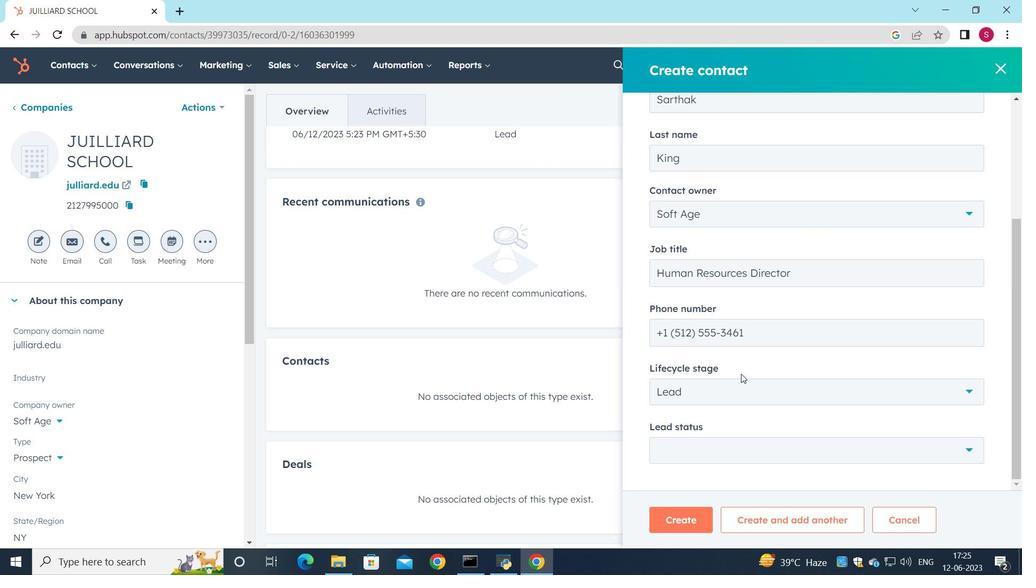 
Action: Mouse scrolled (742, 374) with delta (0, 0)
Screenshot: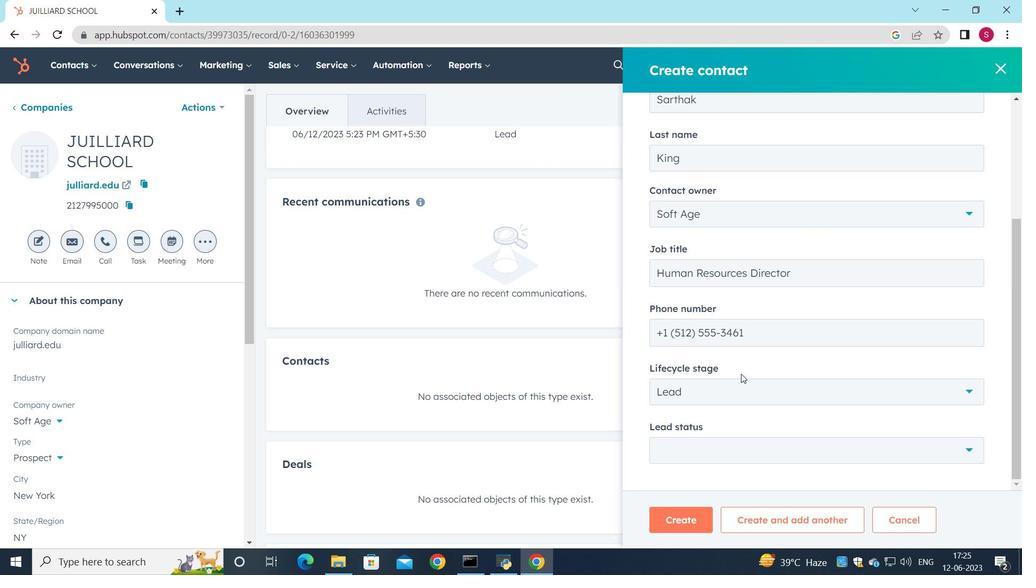 
Action: Mouse moved to (758, 336)
Screenshot: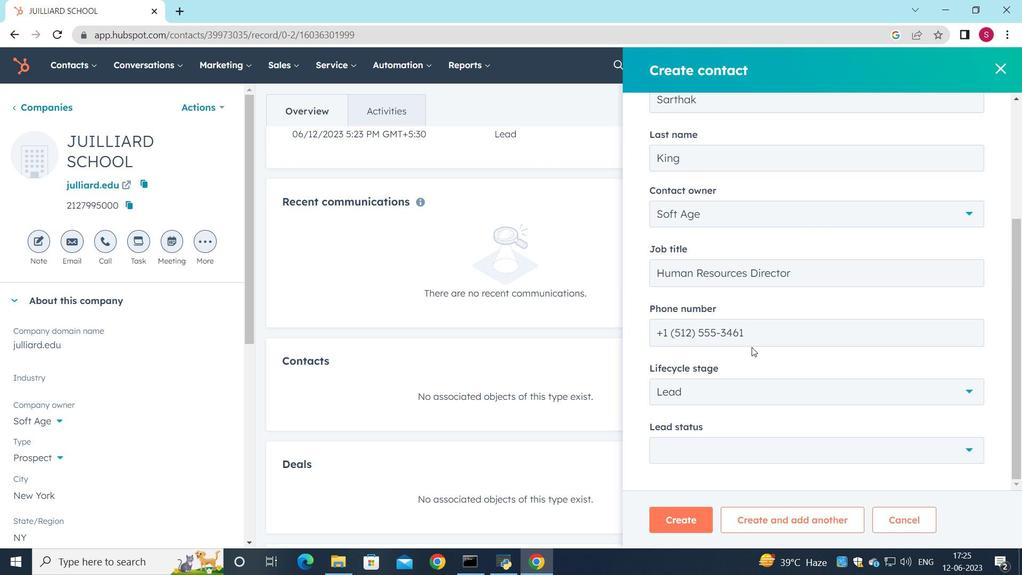 
Action: Mouse scrolled (758, 336) with delta (0, 0)
Screenshot: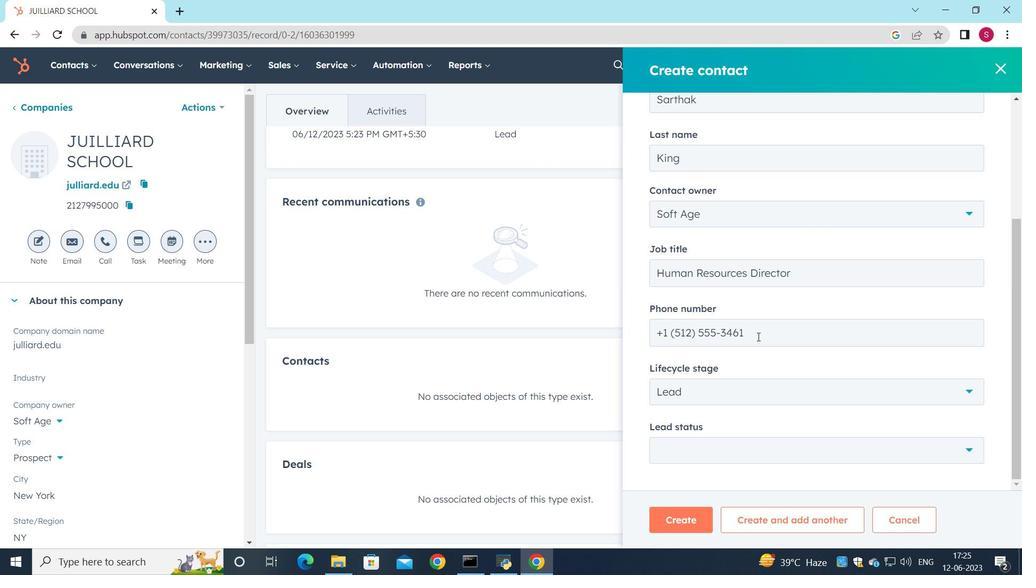 
Action: Mouse scrolled (758, 336) with delta (0, 0)
Screenshot: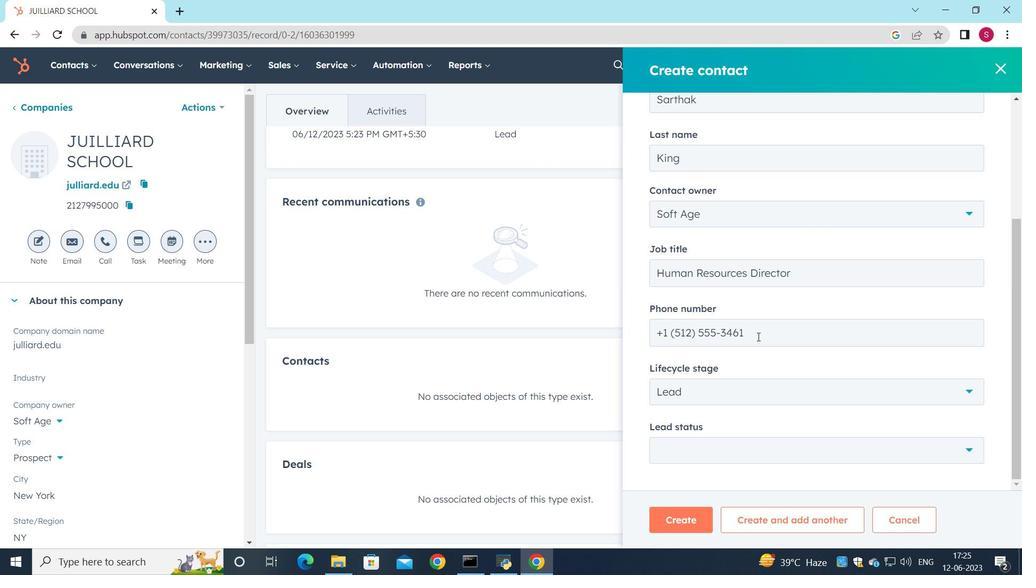 
Action: Mouse moved to (972, 447)
Screenshot: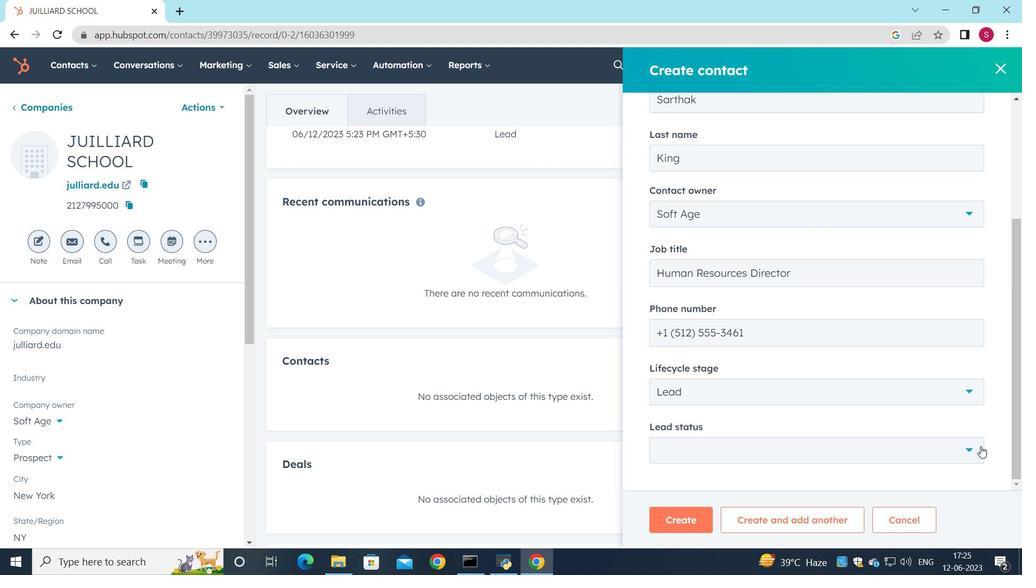 
Action: Mouse pressed left at (972, 447)
Screenshot: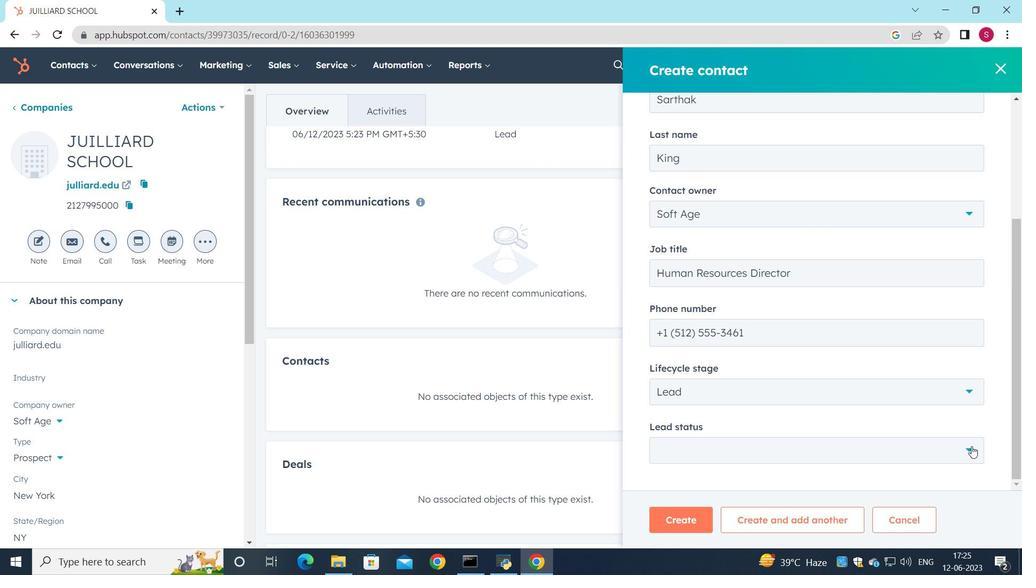 
Action: Mouse moved to (733, 387)
Screenshot: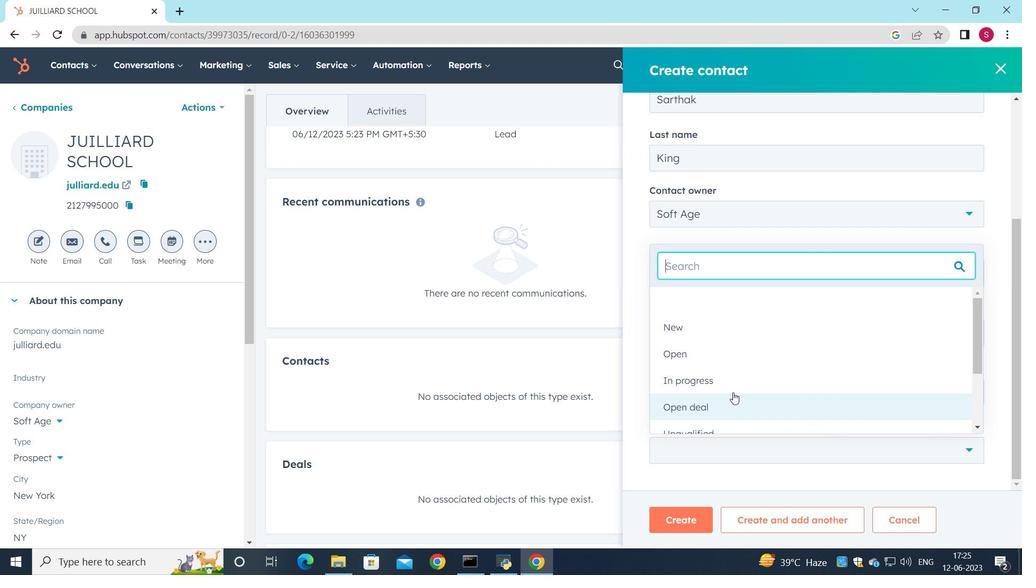 
Action: Mouse pressed left at (733, 387)
Screenshot: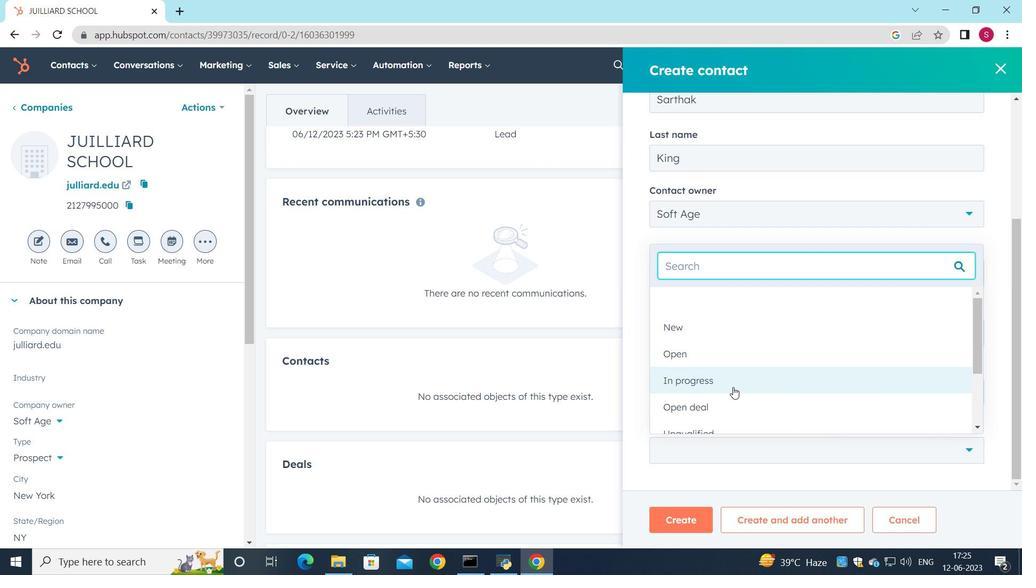 
Action: Mouse moved to (677, 513)
Screenshot: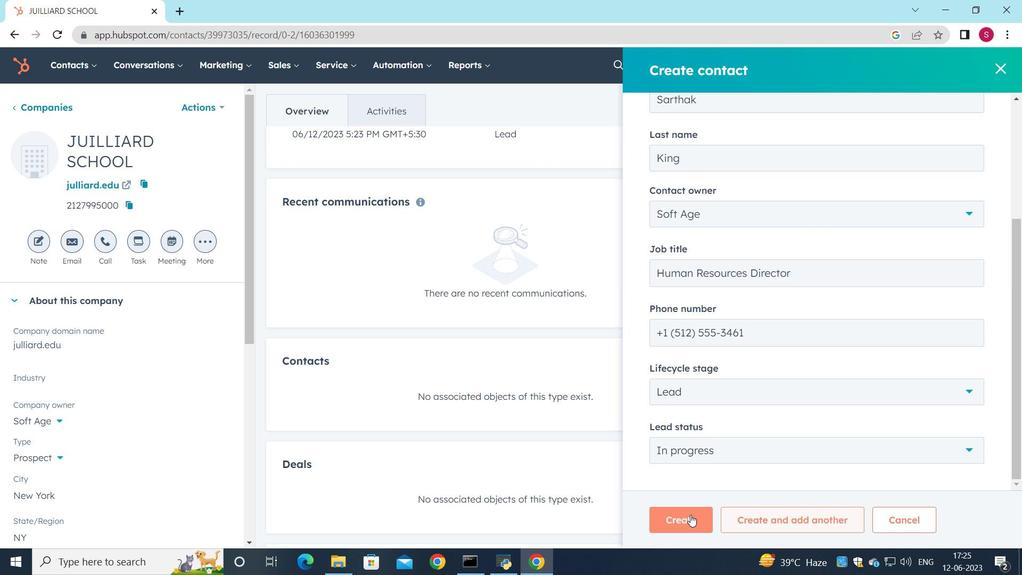 
Action: Mouse pressed left at (677, 513)
Screenshot: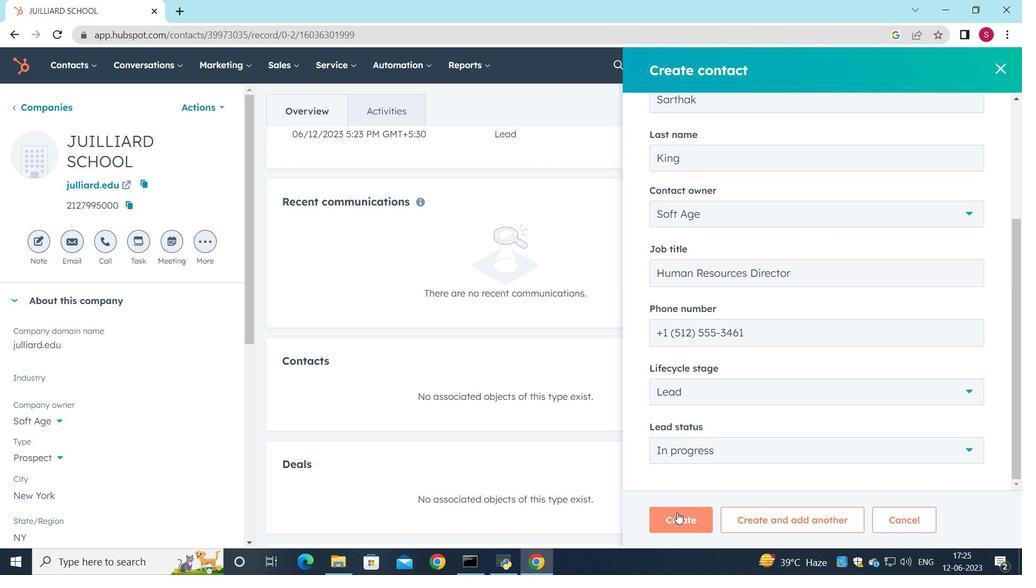
Action: Mouse moved to (557, 397)
Screenshot: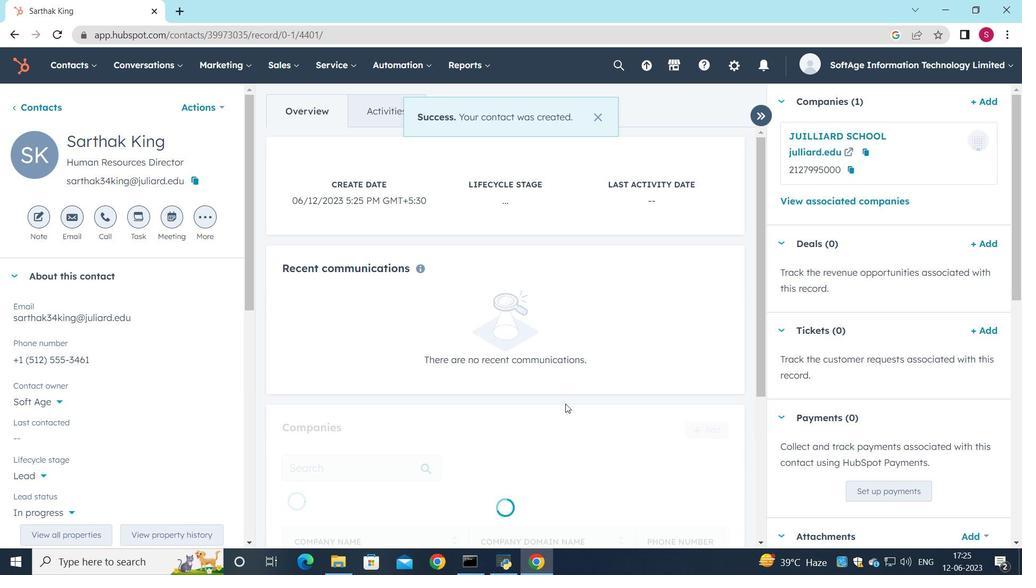 
Action: Mouse scrolled (557, 397) with delta (0, 0)
Screenshot: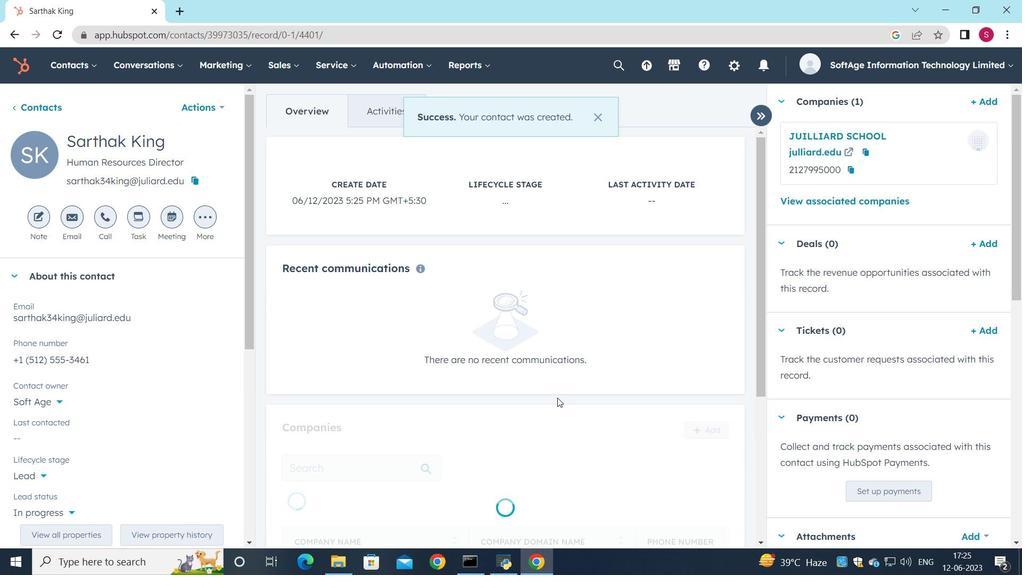 
Action: Mouse scrolled (557, 397) with delta (0, 0)
Screenshot: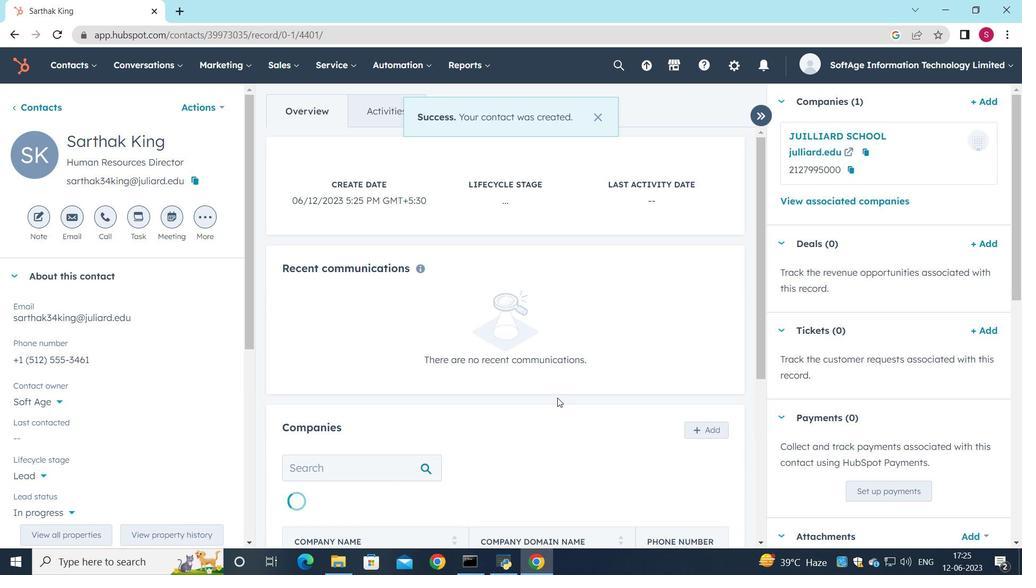 
Action: Mouse scrolled (557, 397) with delta (0, 0)
Screenshot: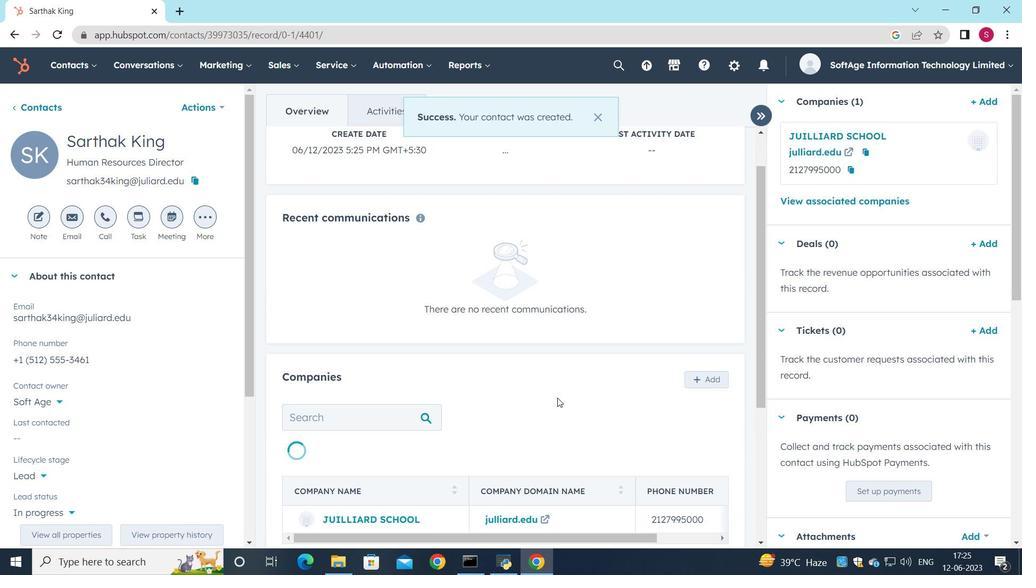 
Action: Mouse scrolled (557, 397) with delta (0, 0)
Screenshot: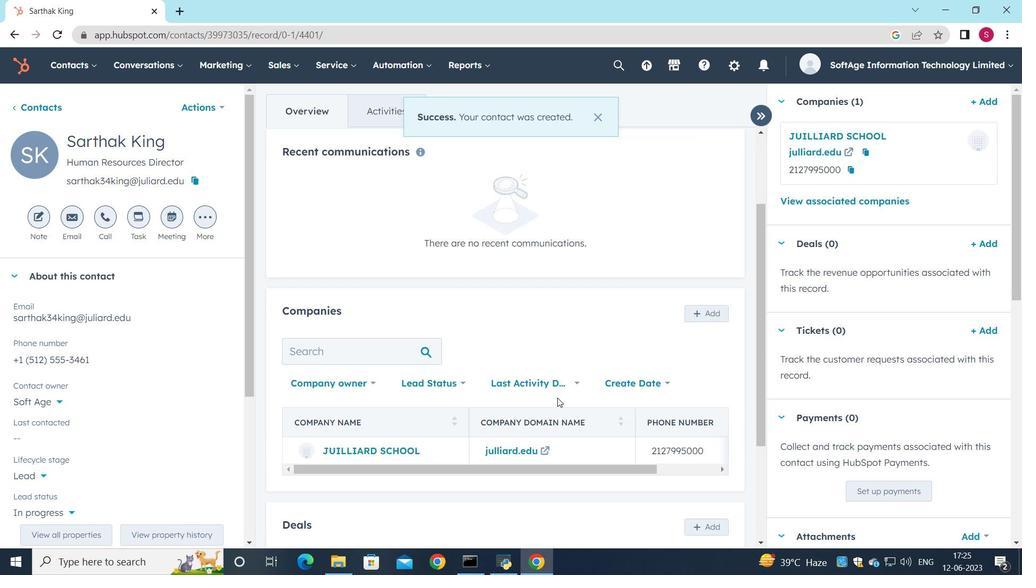 
